 Task: Check the average views per listing of mountain view in the last 1 year.
Action: Mouse moved to (812, 178)
Screenshot: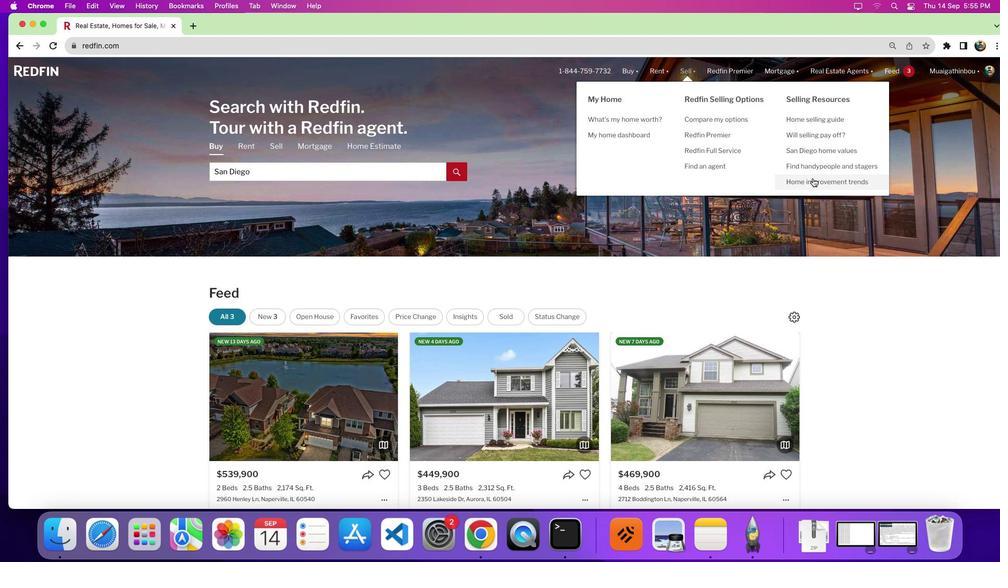 
Action: Mouse pressed left at (812, 178)
Screenshot: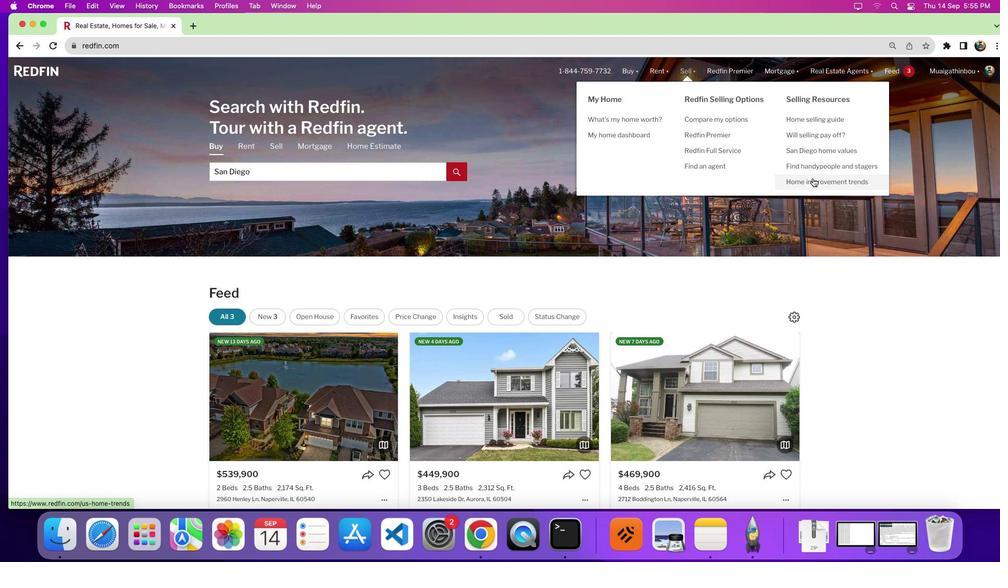 
Action: Mouse moved to (613, 266)
Screenshot: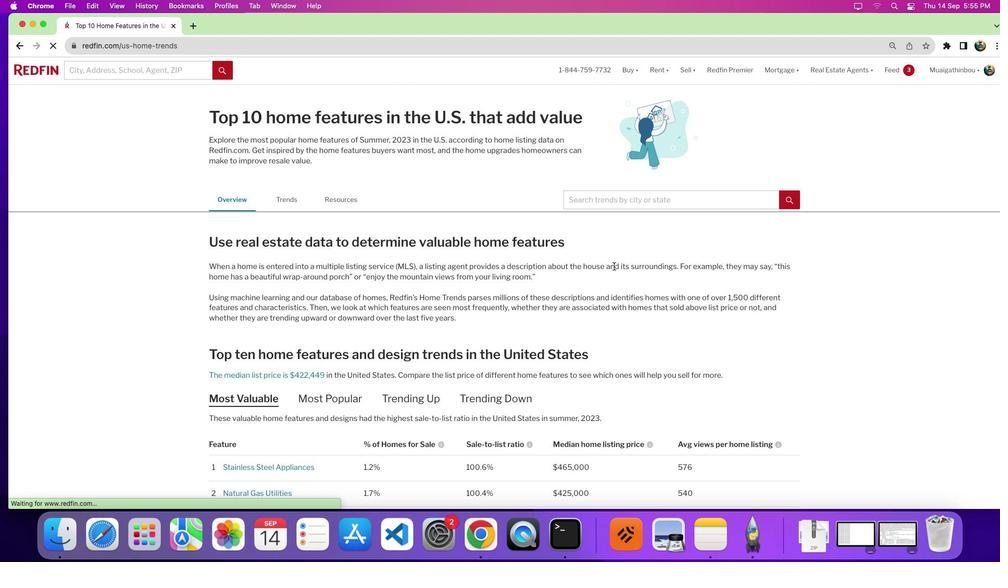 
Action: Mouse scrolled (613, 266) with delta (0, 0)
Screenshot: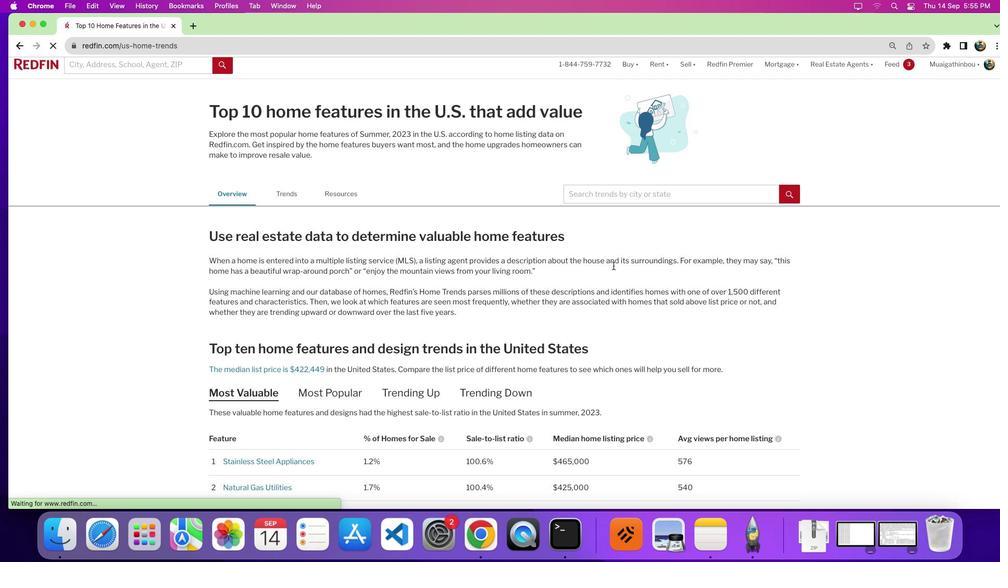
Action: Mouse scrolled (613, 266) with delta (0, 0)
Screenshot: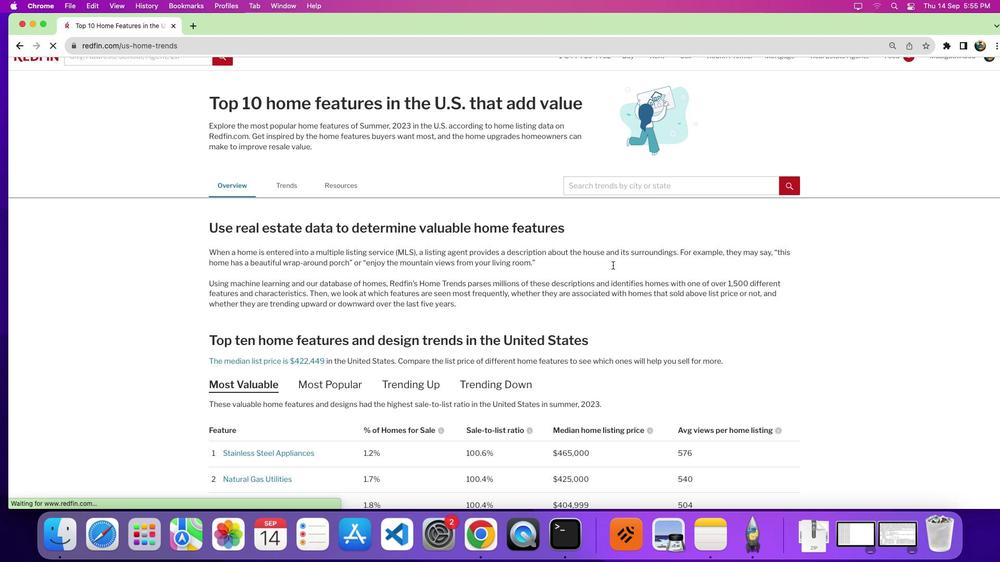 
Action: Mouse moved to (613, 266)
Screenshot: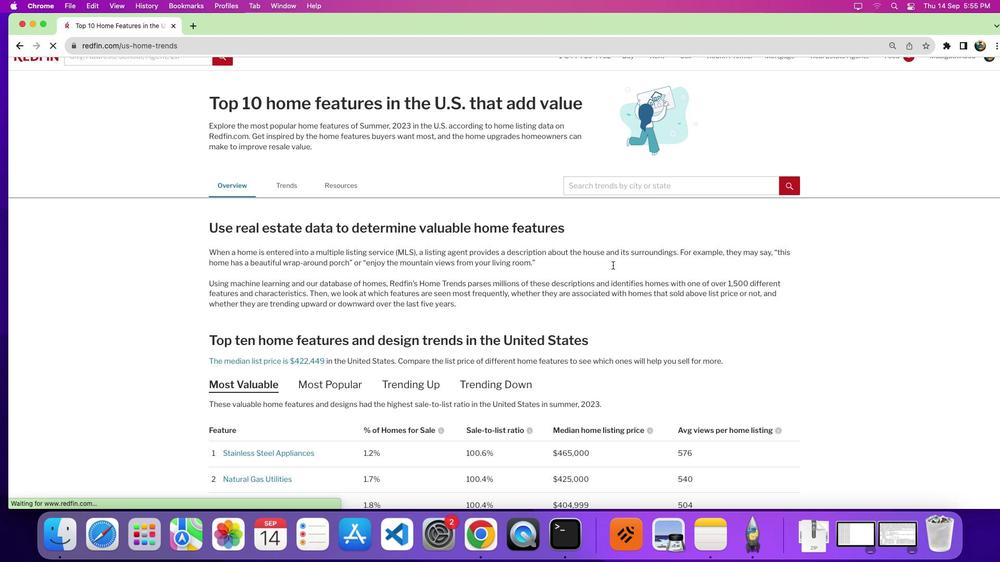 
Action: Mouse scrolled (613, 266) with delta (0, -3)
Screenshot: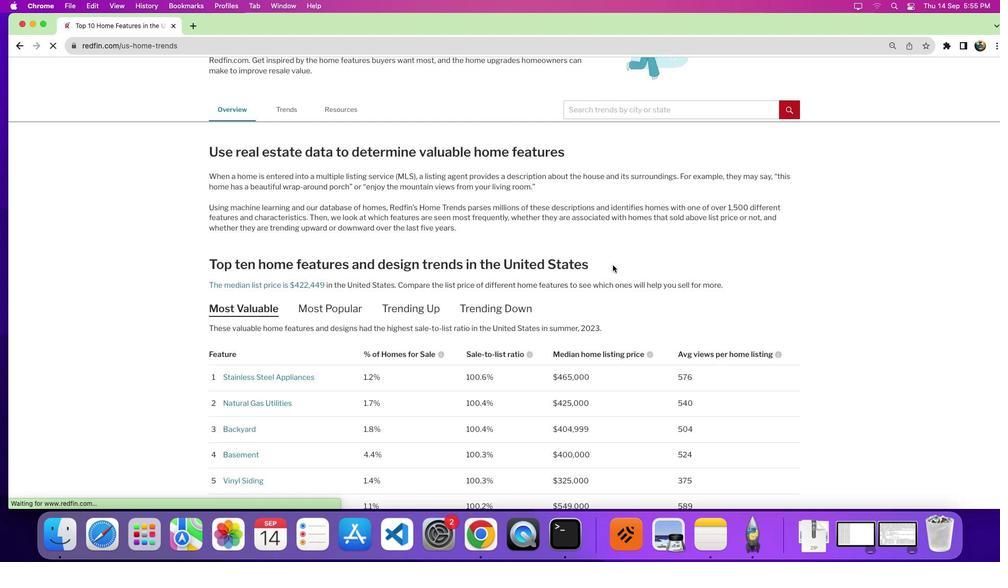 
Action: Mouse moved to (613, 265)
Screenshot: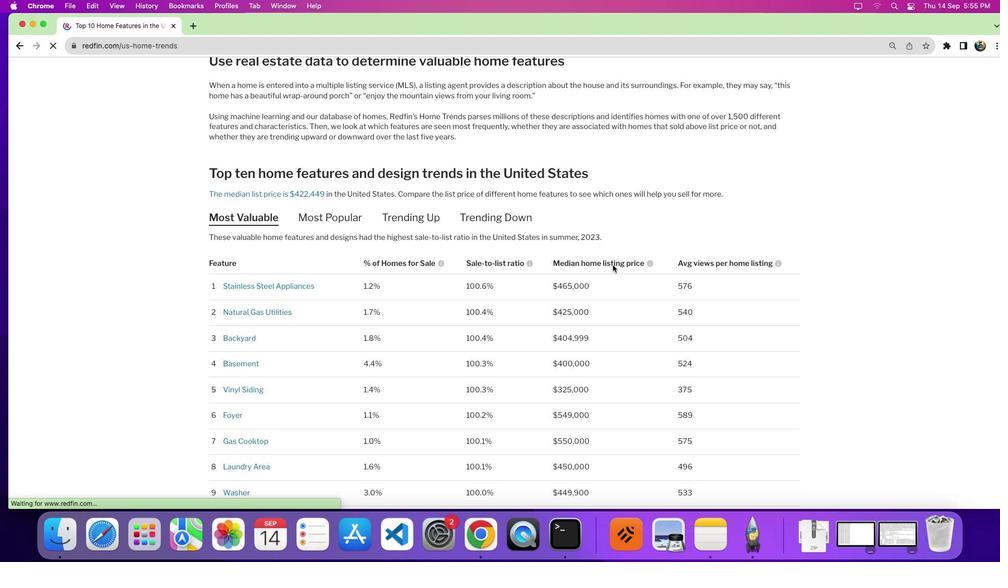 
Action: Mouse scrolled (613, 265) with delta (0, 0)
Screenshot: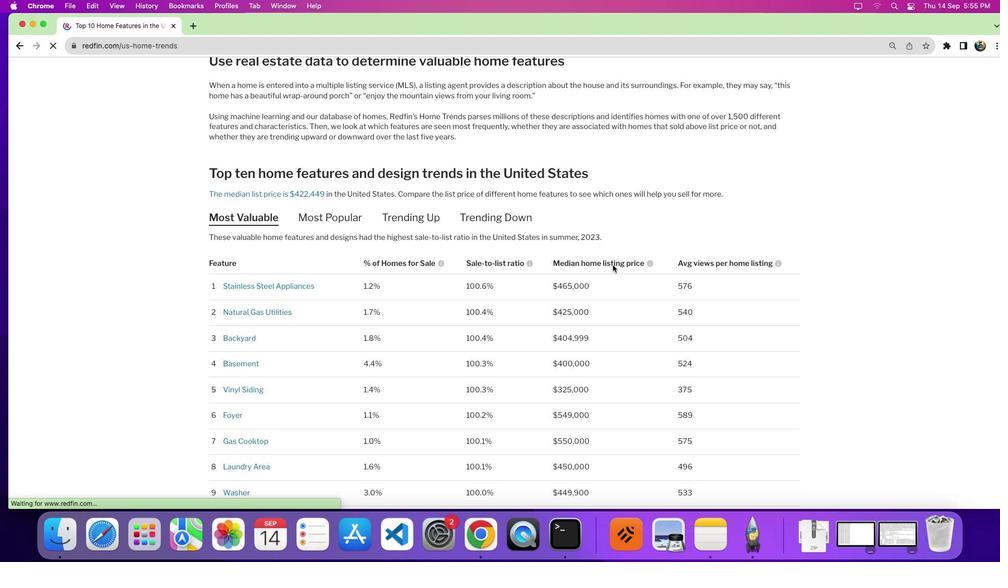 
Action: Mouse scrolled (613, 265) with delta (0, 0)
Screenshot: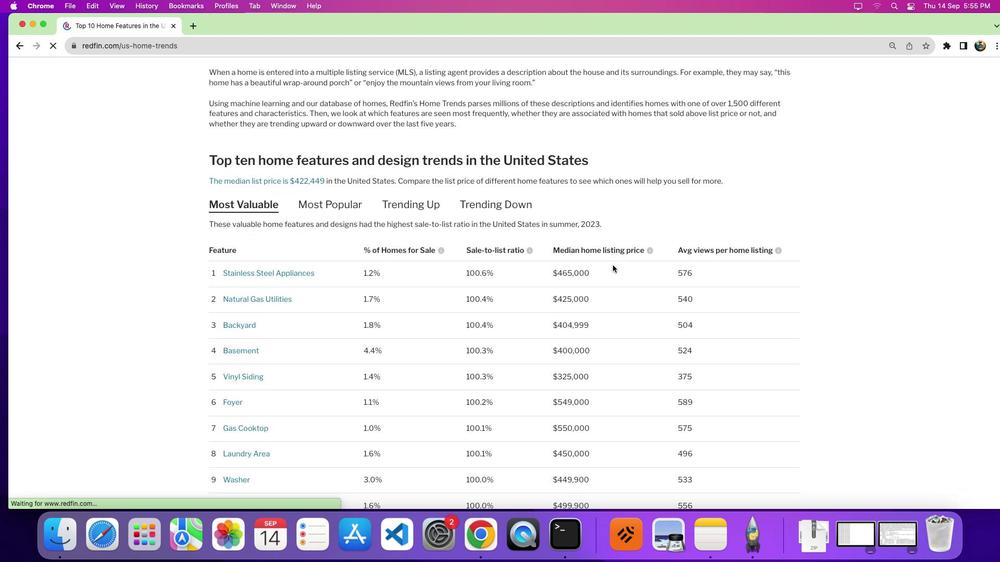 
Action: Mouse moved to (613, 265)
Screenshot: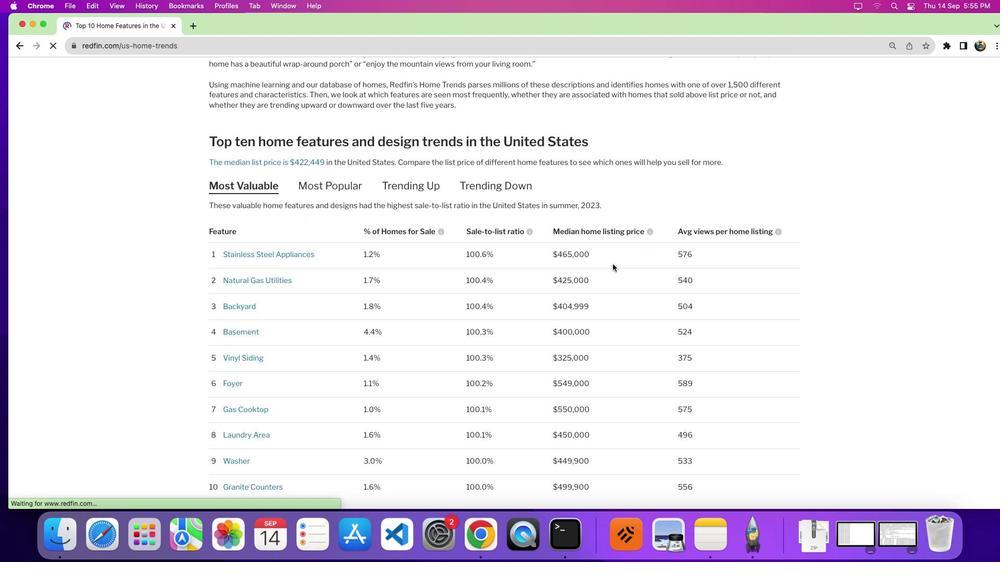 
Action: Mouse scrolled (613, 265) with delta (0, 0)
Screenshot: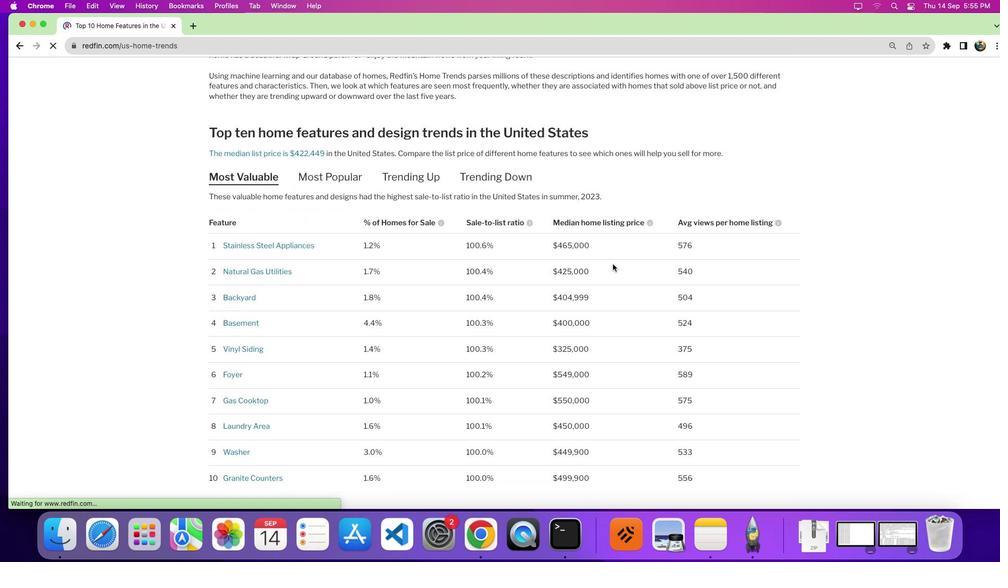 
Action: Mouse moved to (613, 264)
Screenshot: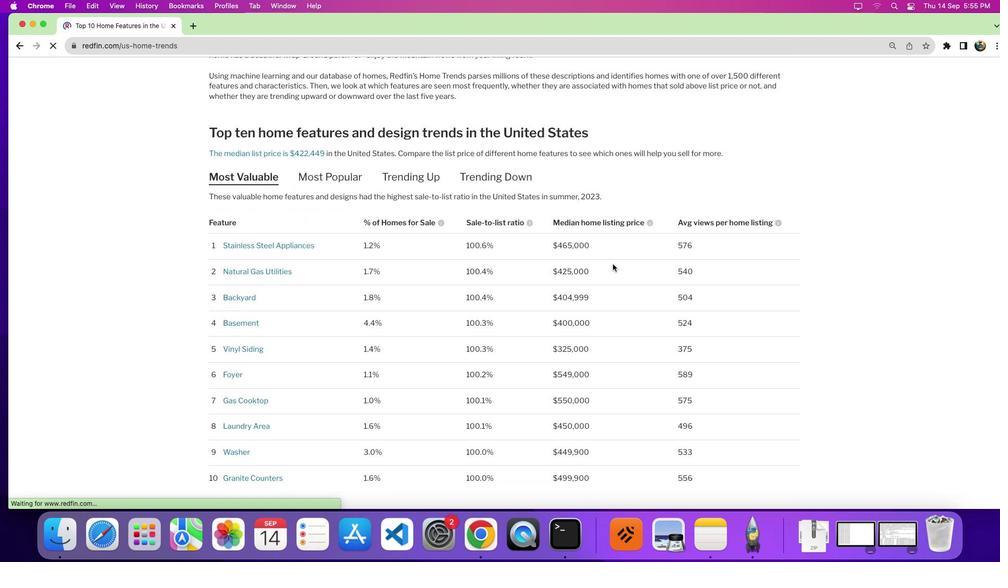 
Action: Mouse scrolled (613, 264) with delta (0, 0)
Screenshot: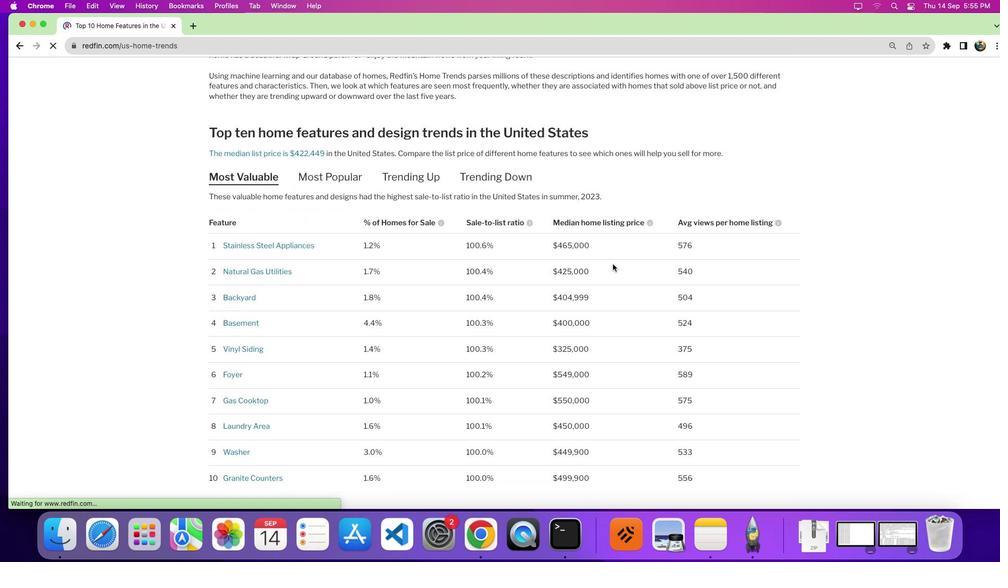 
Action: Mouse moved to (612, 264)
Screenshot: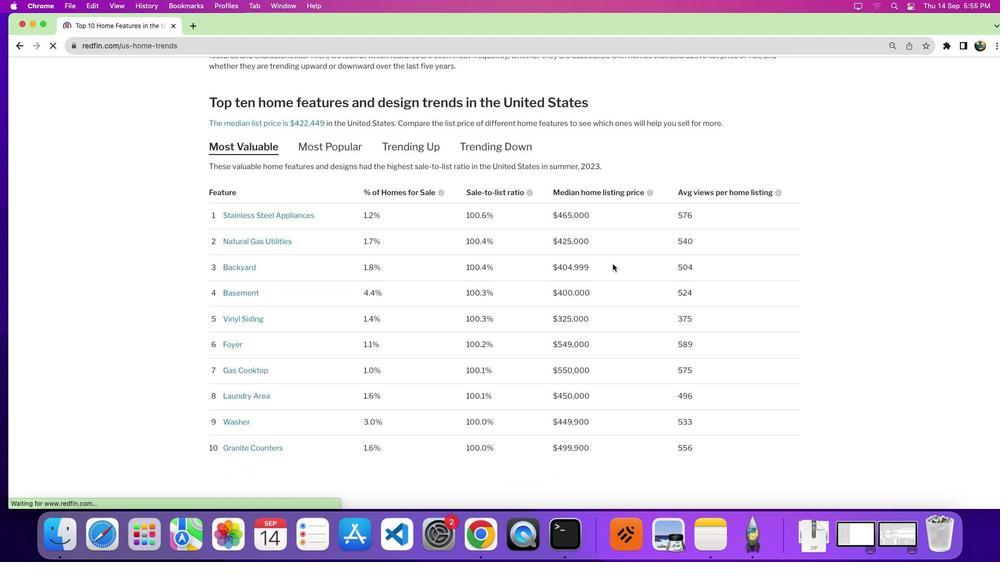 
Action: Mouse scrolled (612, 264) with delta (0, -3)
Screenshot: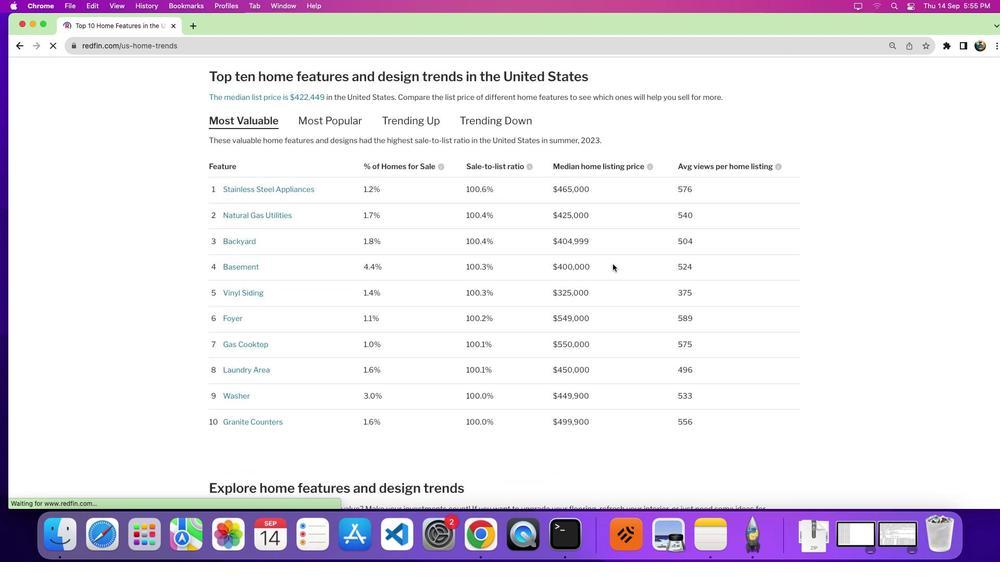 
Action: Mouse moved to (611, 265)
Screenshot: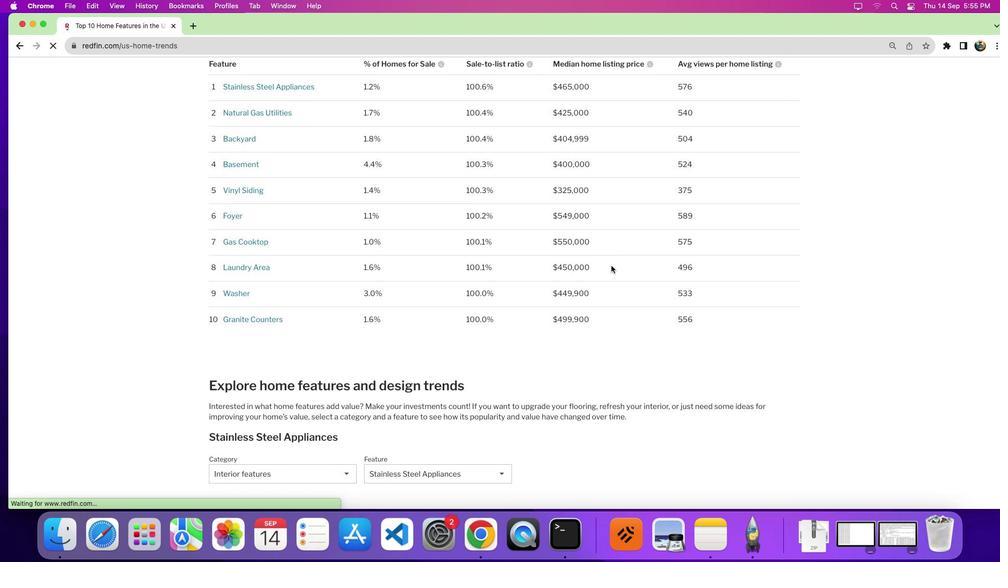 
Action: Mouse scrolled (611, 265) with delta (0, 0)
Screenshot: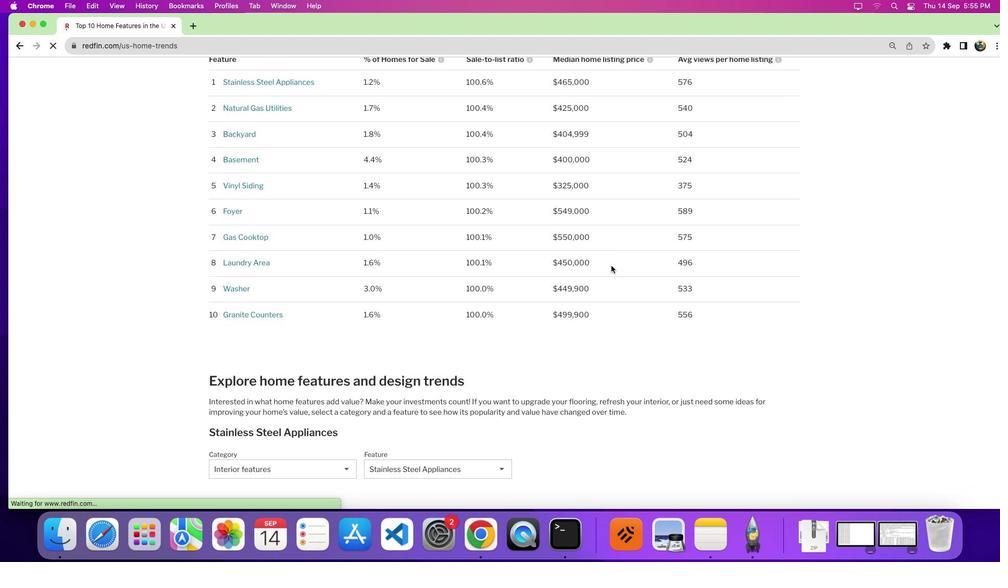 
Action: Mouse scrolled (611, 265) with delta (0, 0)
Screenshot: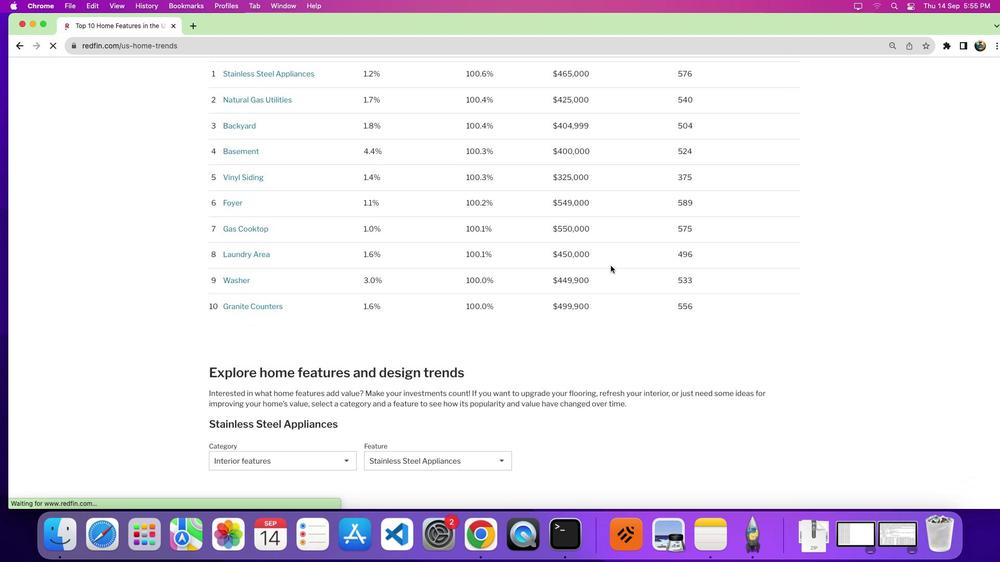 
Action: Mouse moved to (499, 335)
Screenshot: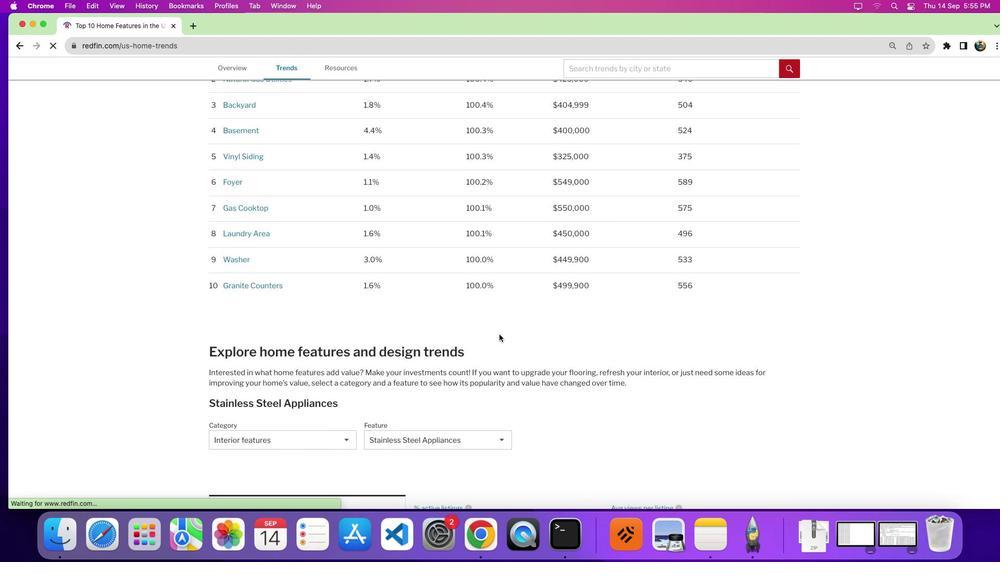 
Action: Mouse scrolled (499, 335) with delta (0, 0)
Screenshot: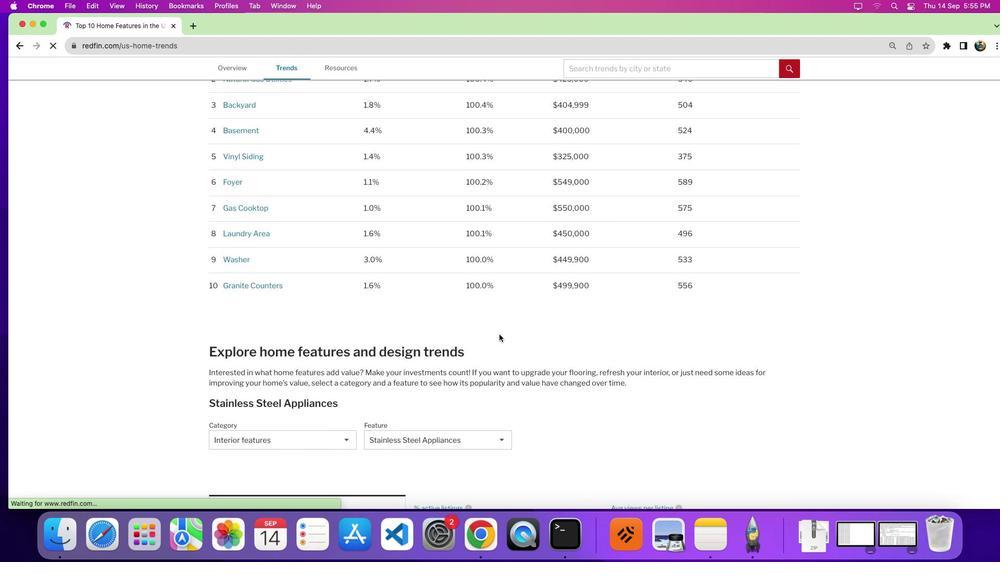 
Action: Mouse scrolled (499, 335) with delta (0, 0)
Screenshot: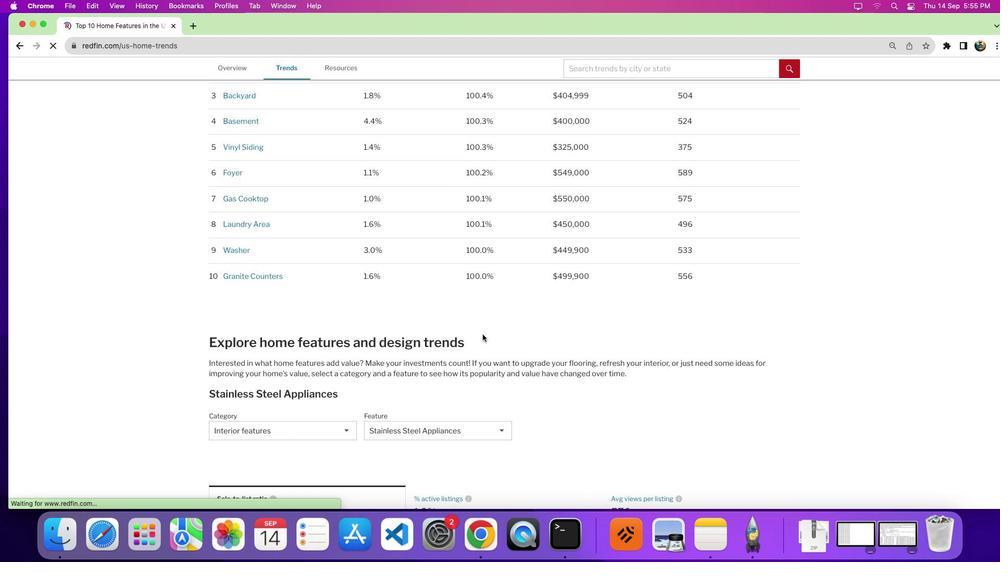 
Action: Mouse moved to (309, 404)
Screenshot: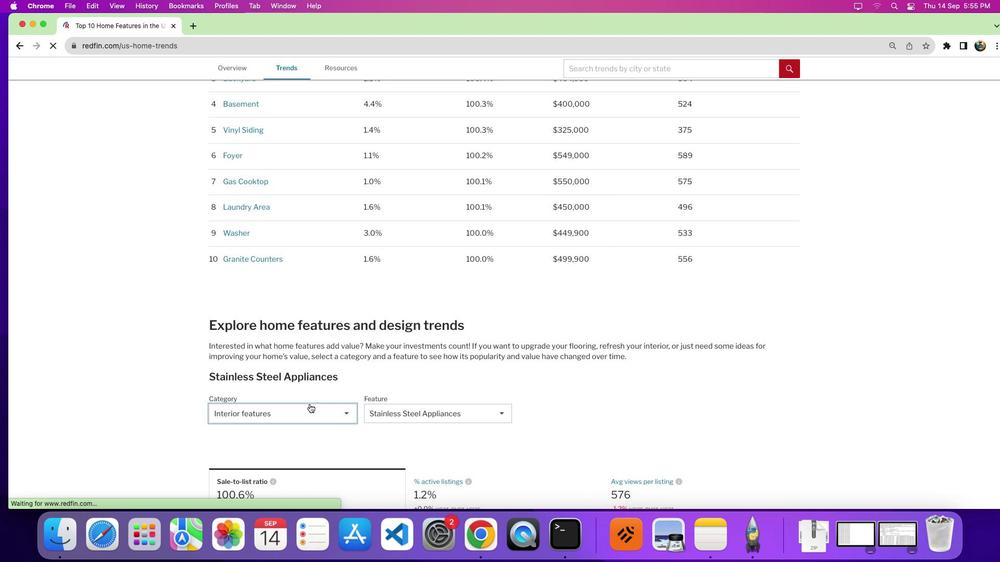 
Action: Mouse pressed left at (309, 404)
Screenshot: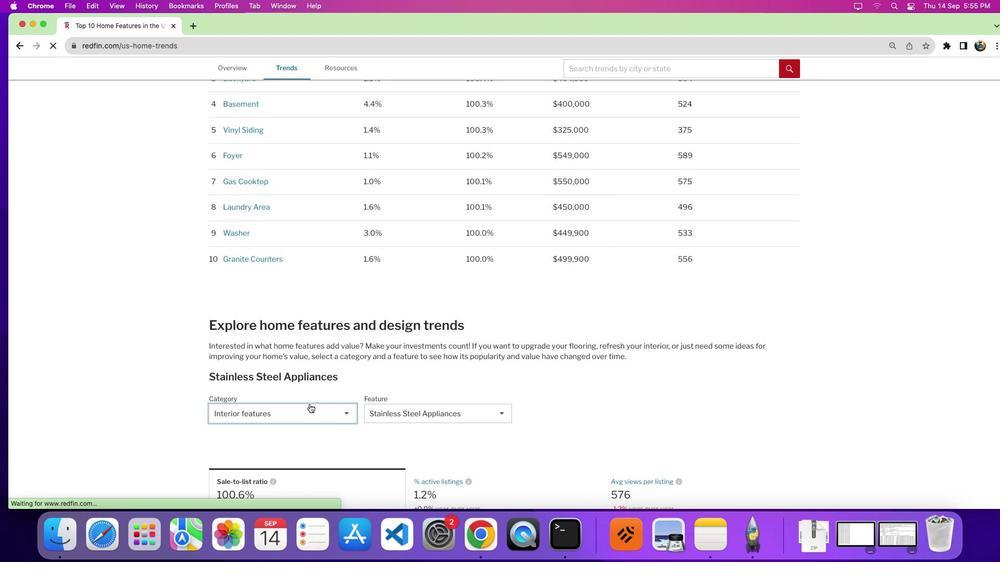 
Action: Mouse moved to (300, 431)
Screenshot: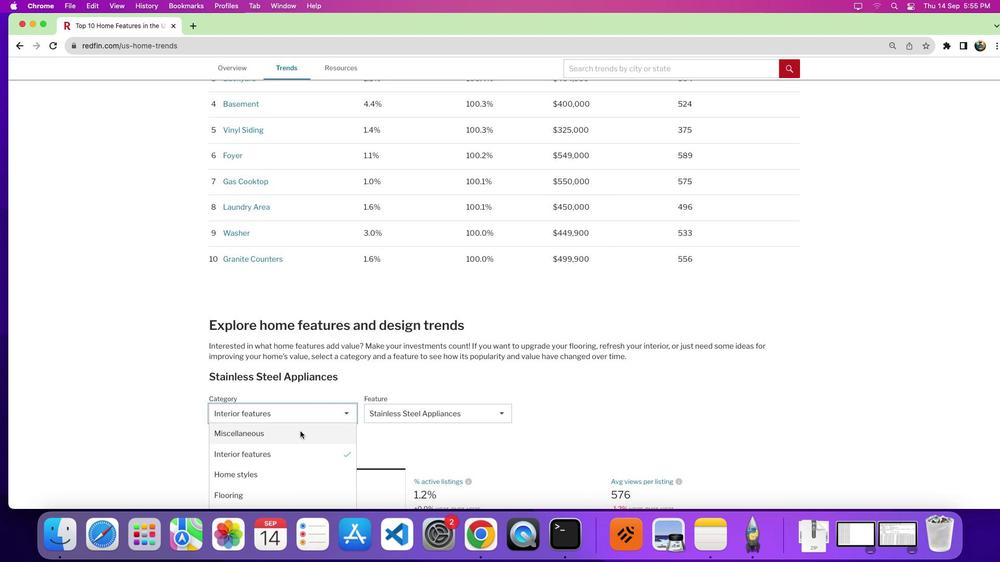 
Action: Mouse pressed left at (300, 431)
Screenshot: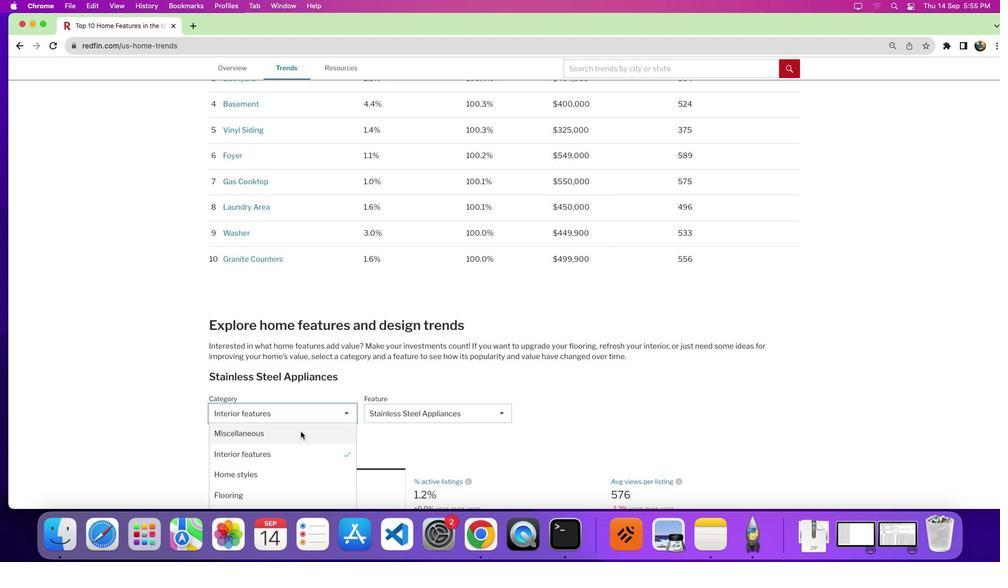 
Action: Mouse moved to (491, 301)
Screenshot: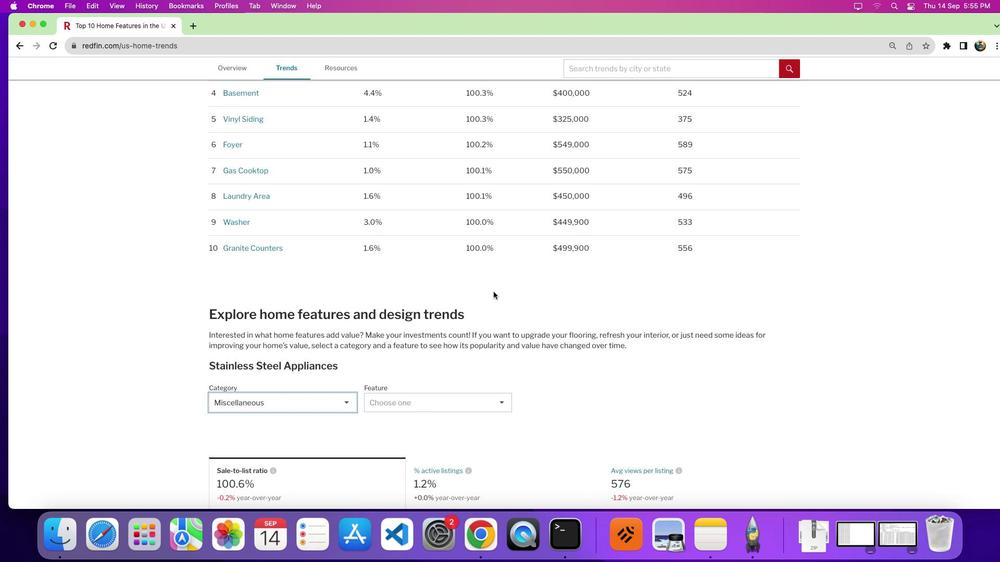 
Action: Mouse scrolled (491, 301) with delta (0, 0)
Screenshot: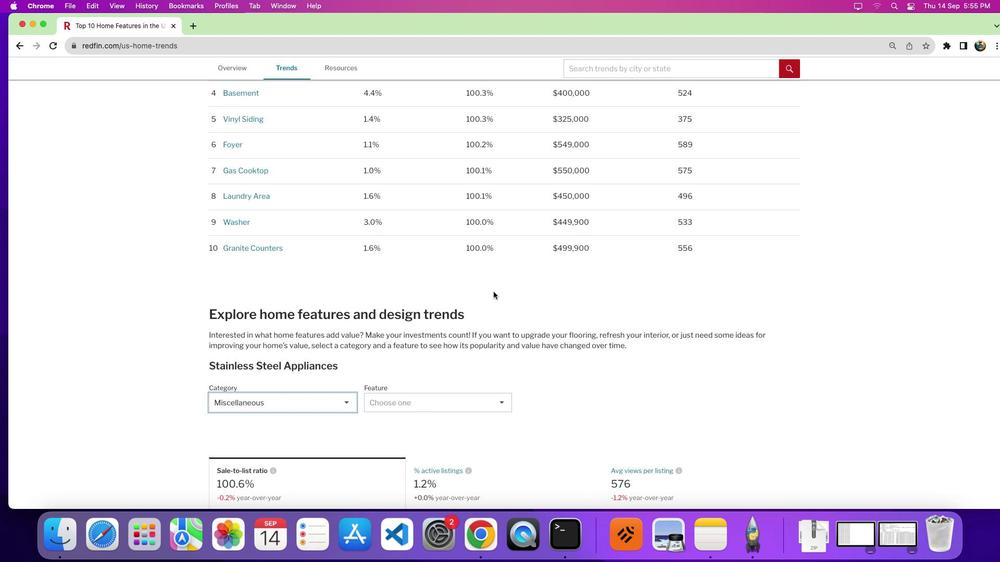 
Action: Mouse scrolled (491, 301) with delta (0, 0)
Screenshot: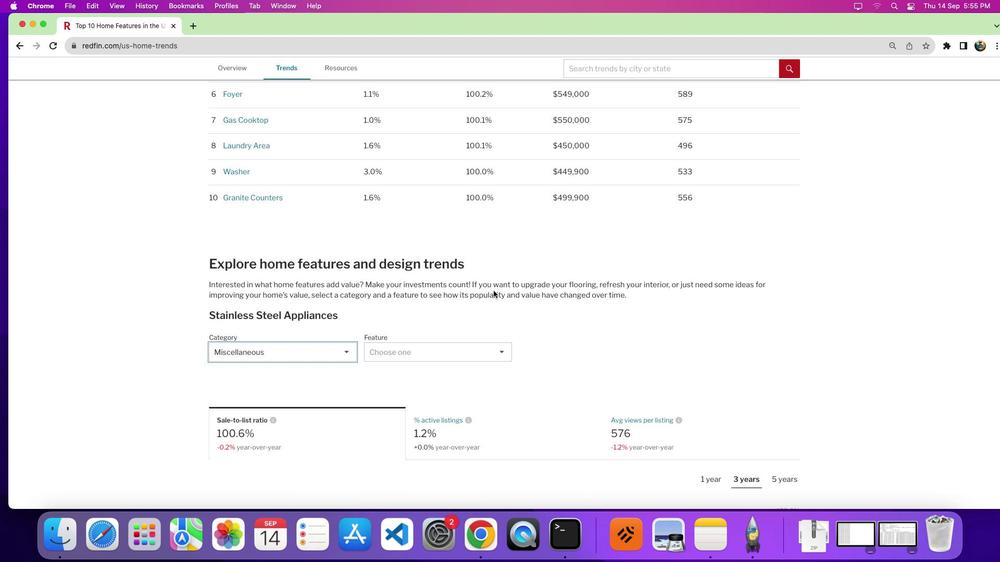 
Action: Mouse moved to (493, 293)
Screenshot: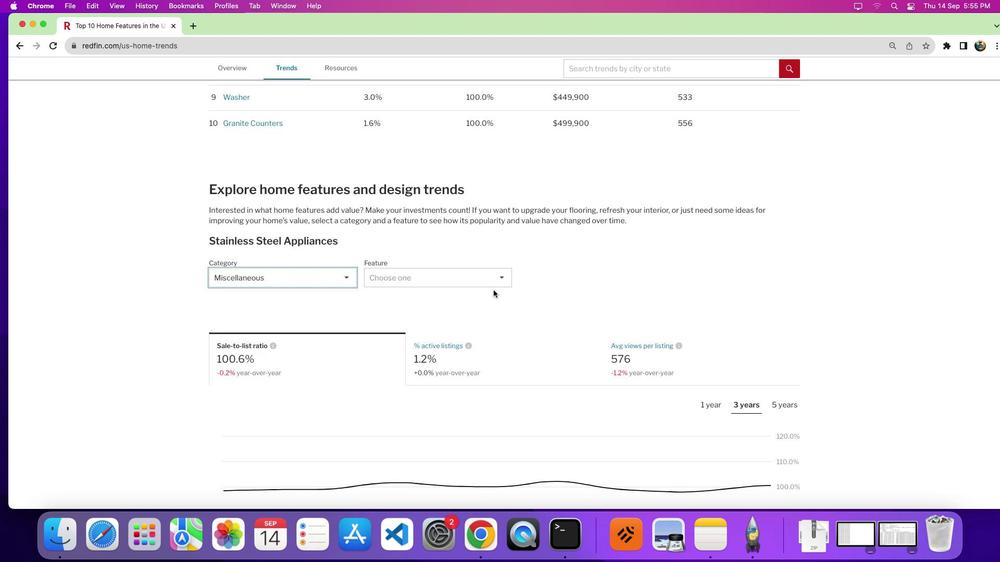 
Action: Mouse scrolled (493, 293) with delta (0, -3)
Screenshot: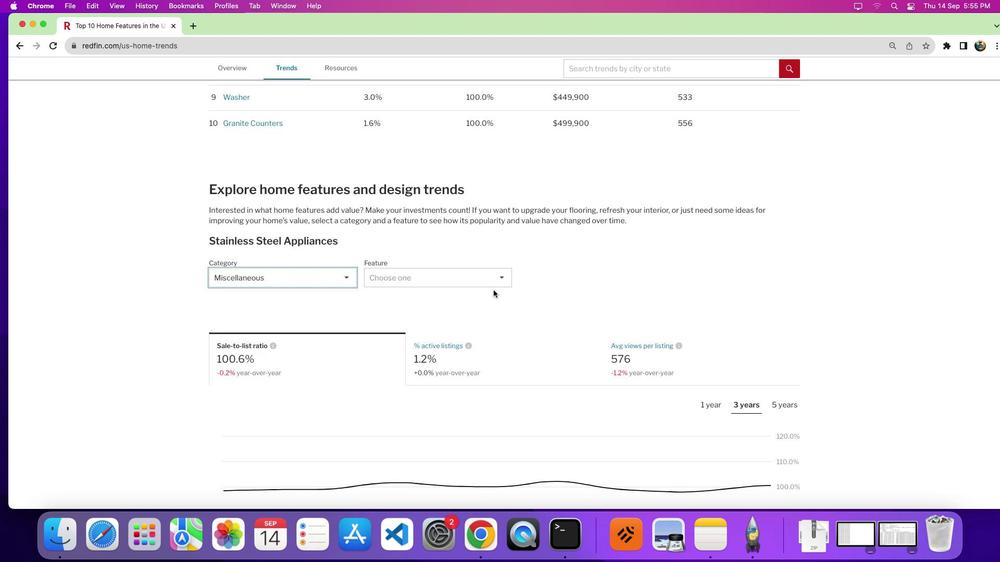 
Action: Mouse moved to (451, 213)
Screenshot: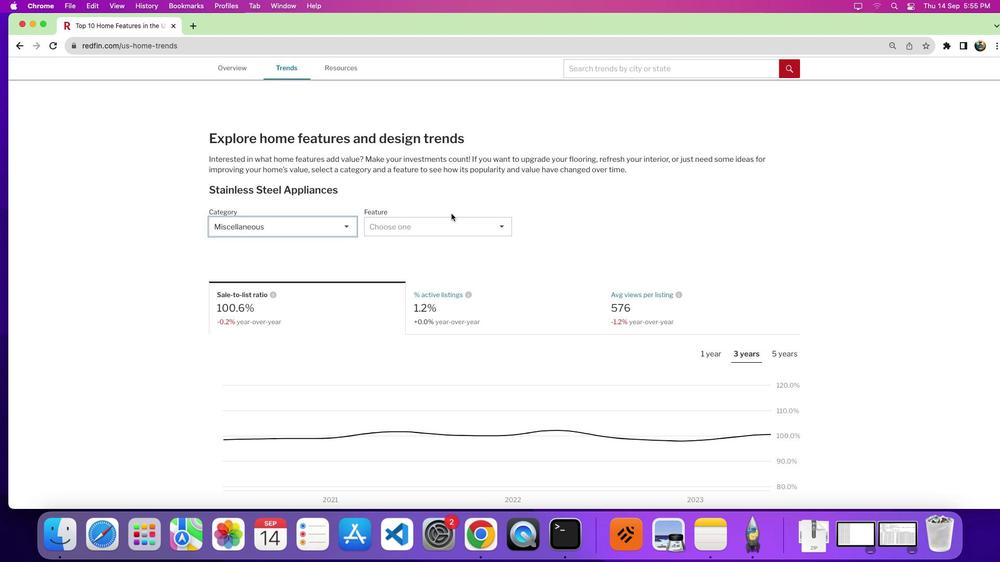 
Action: Mouse pressed left at (451, 213)
Screenshot: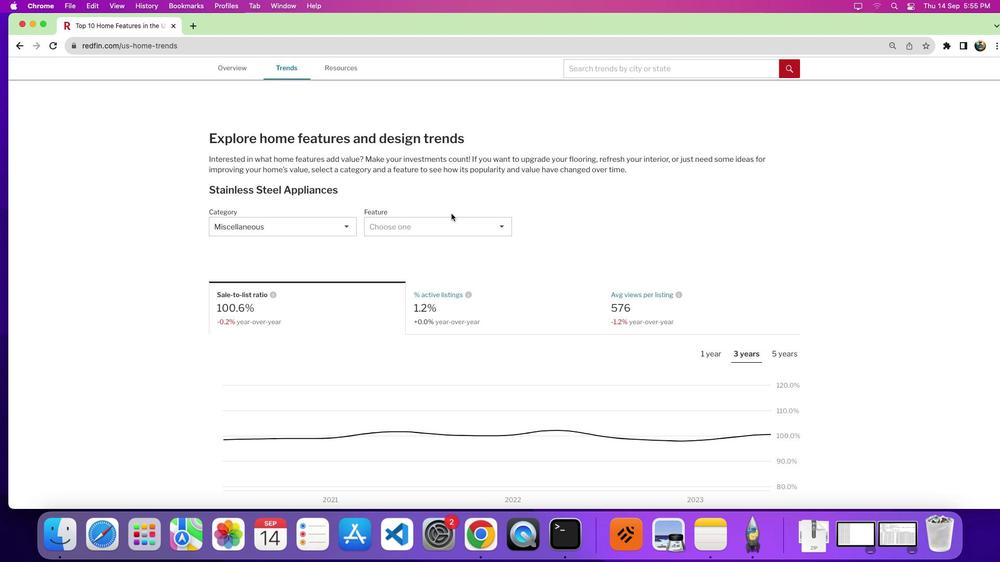 
Action: Mouse moved to (453, 222)
Screenshot: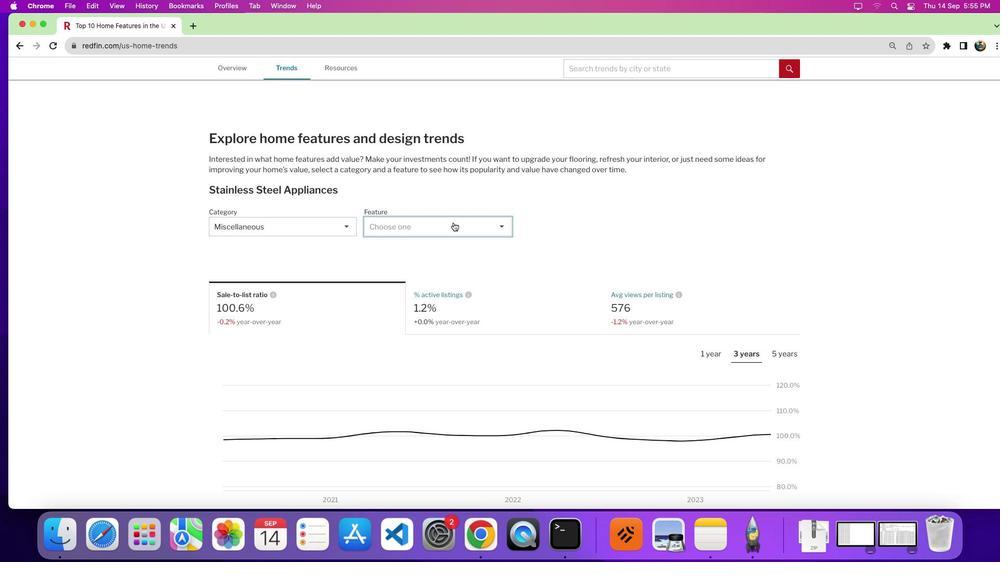 
Action: Mouse pressed left at (453, 222)
Screenshot: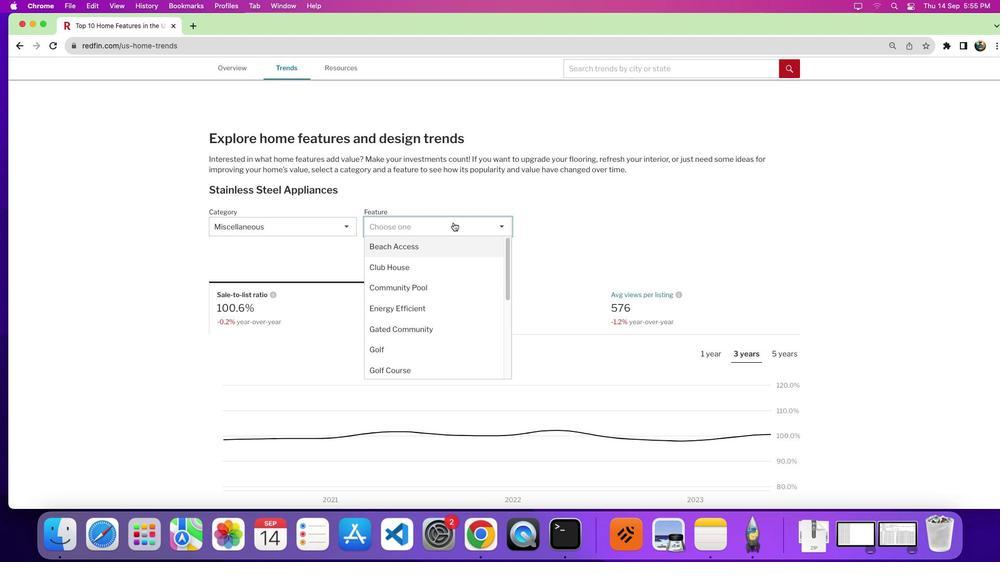 
Action: Mouse moved to (473, 315)
Screenshot: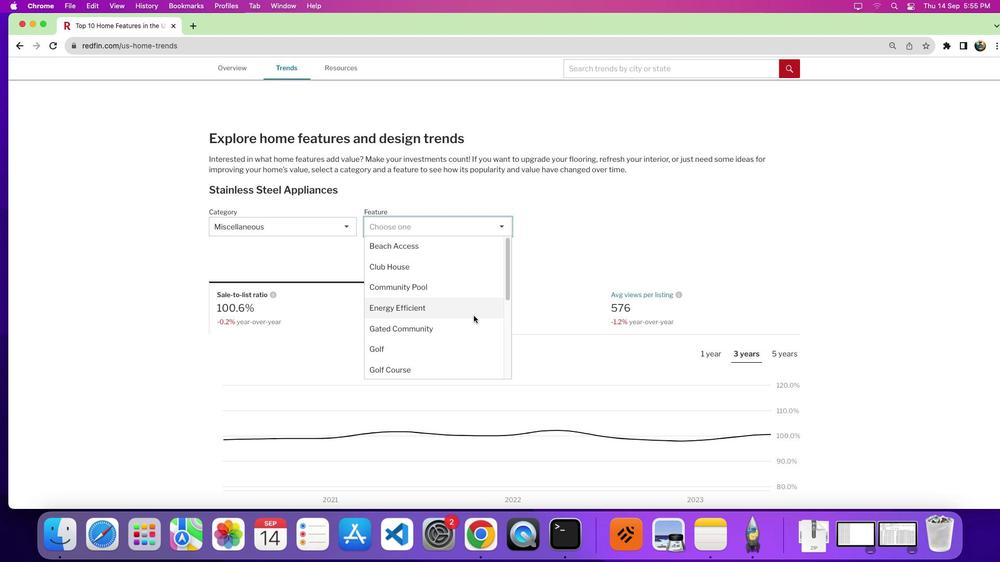 
Action: Mouse scrolled (473, 315) with delta (0, 0)
Screenshot: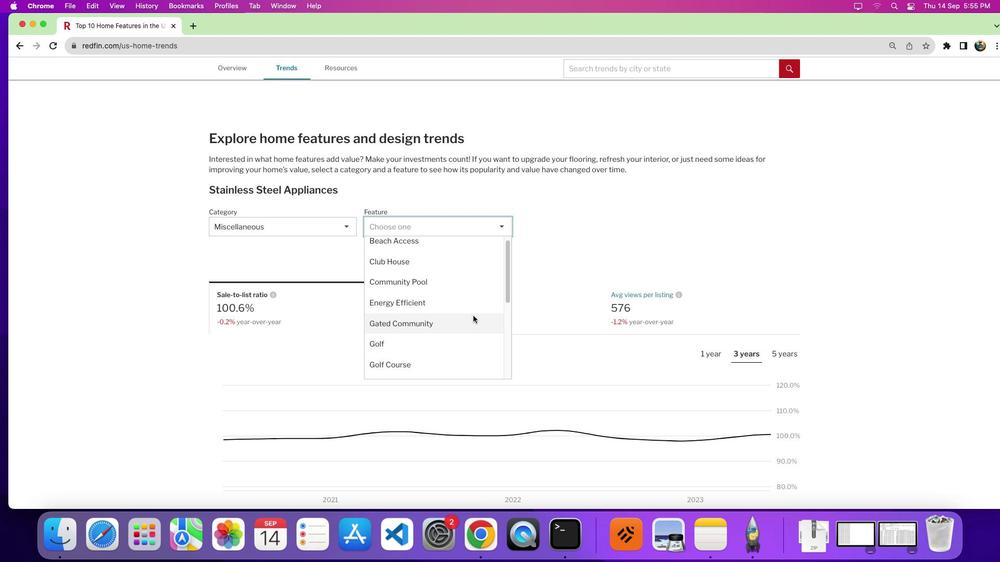 
Action: Mouse scrolled (473, 315) with delta (0, 0)
Screenshot: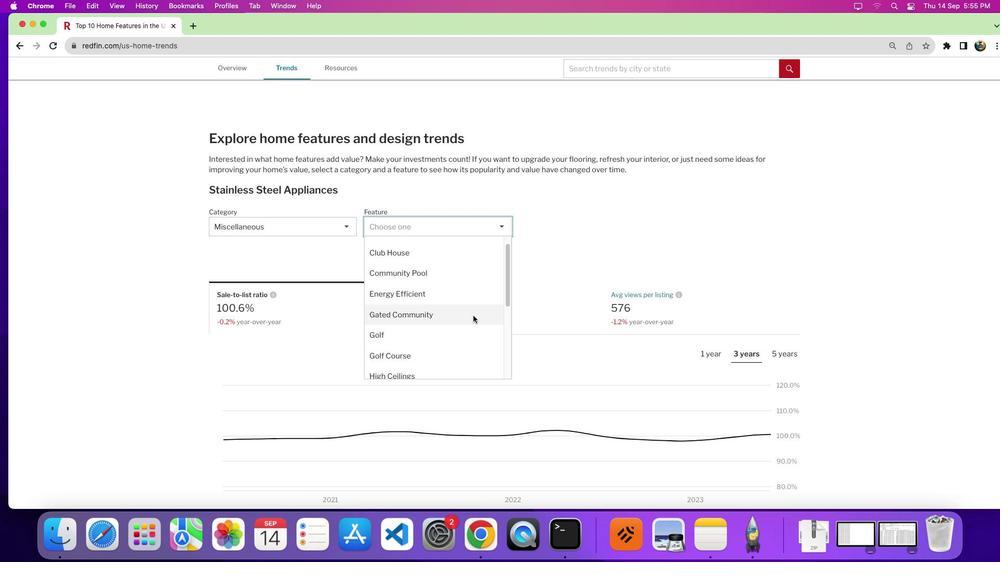 
Action: Mouse moved to (473, 316)
Screenshot: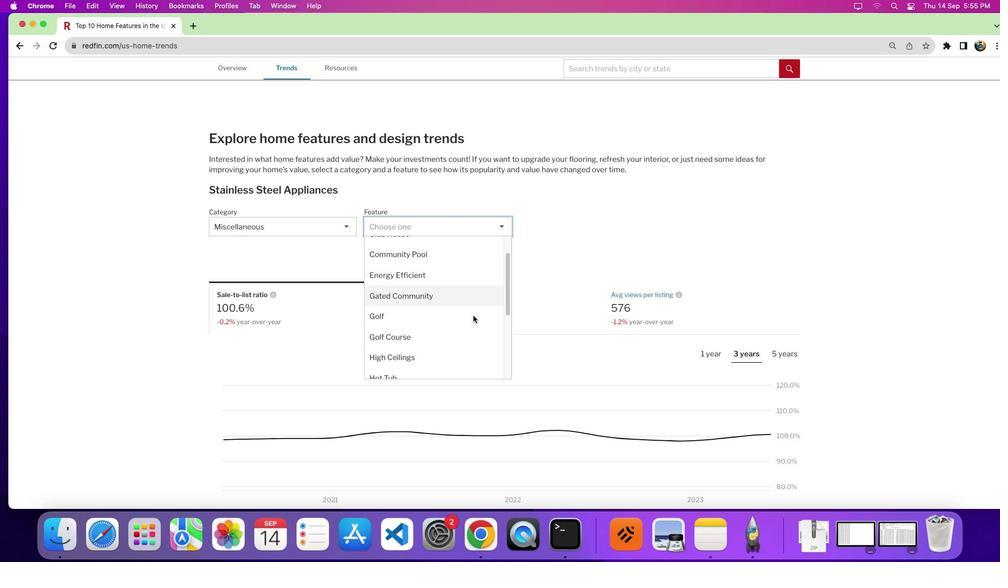 
Action: Mouse scrolled (473, 316) with delta (0, -1)
Screenshot: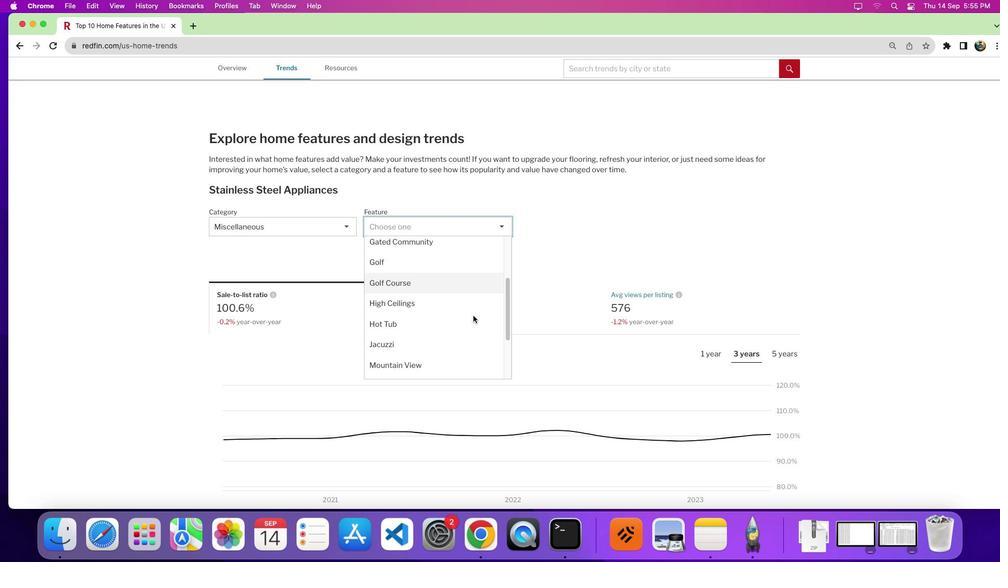 
Action: Mouse moved to (471, 313)
Screenshot: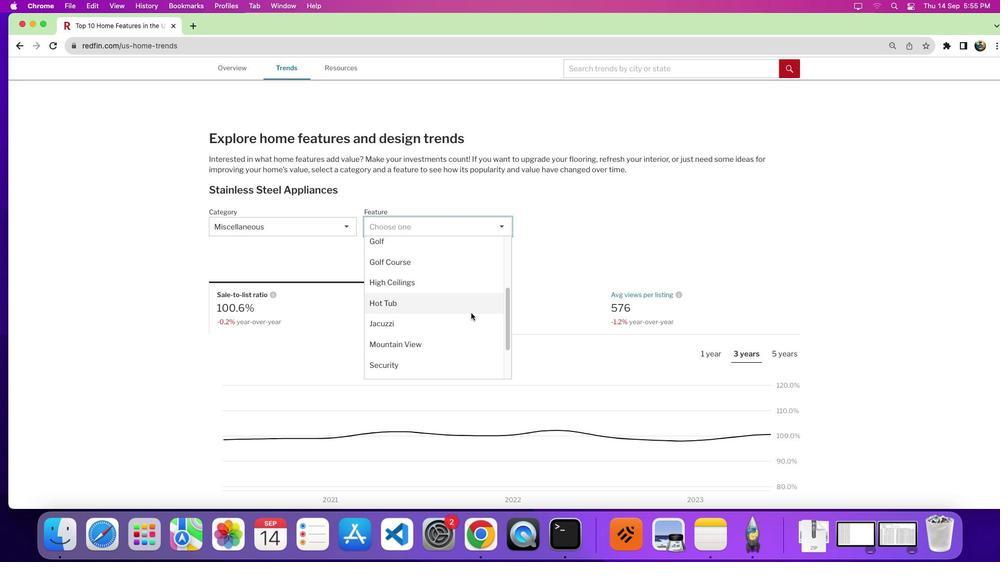 
Action: Mouse scrolled (471, 313) with delta (0, 0)
Screenshot: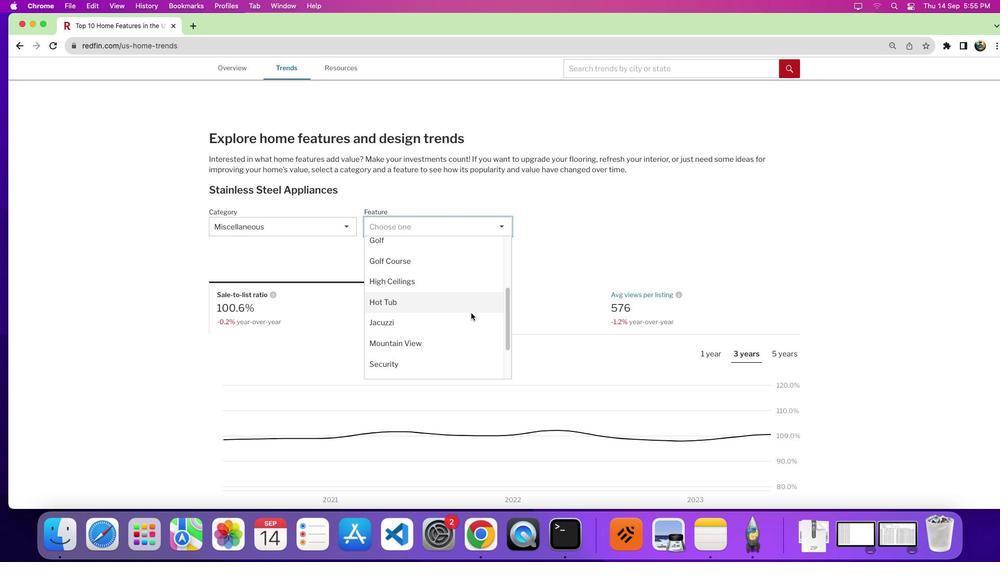 
Action: Mouse moved to (457, 342)
Screenshot: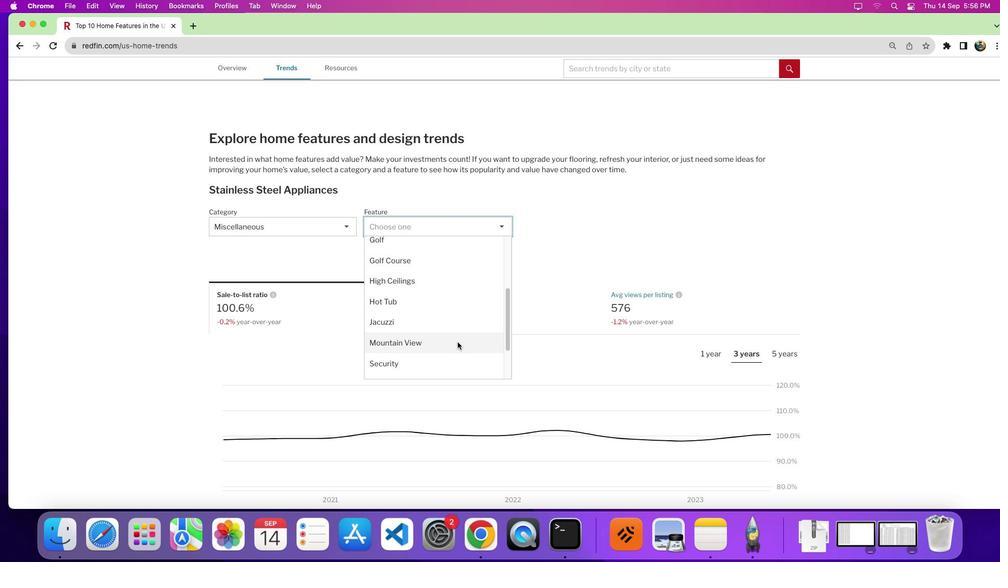 
Action: Mouse pressed left at (457, 342)
Screenshot: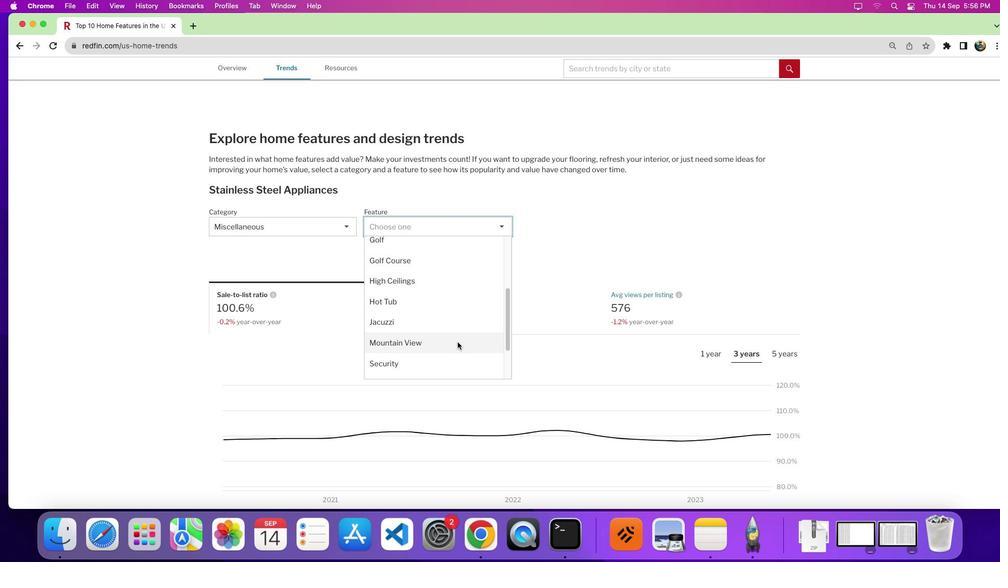 
Action: Mouse moved to (637, 299)
Screenshot: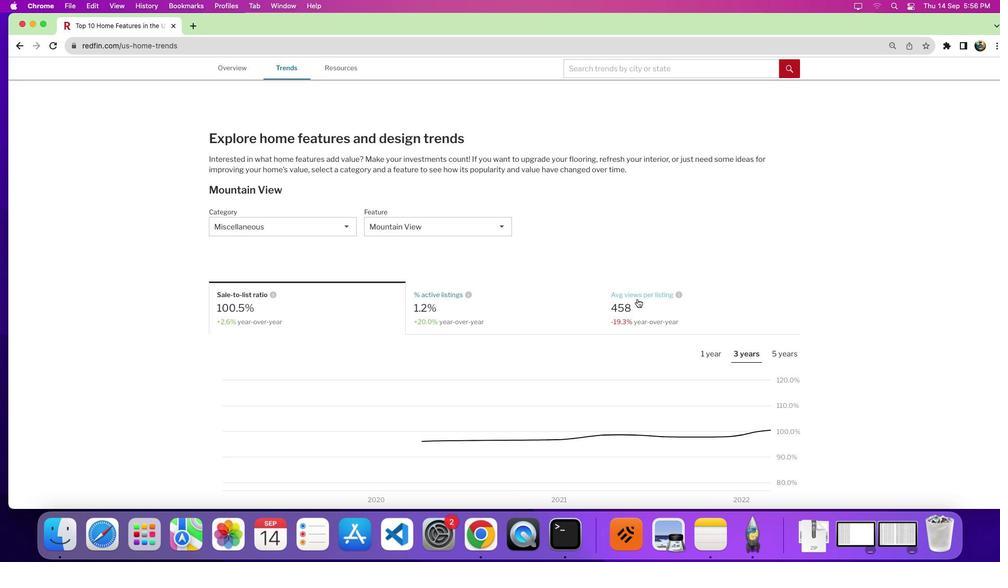 
Action: Mouse pressed left at (637, 299)
Screenshot: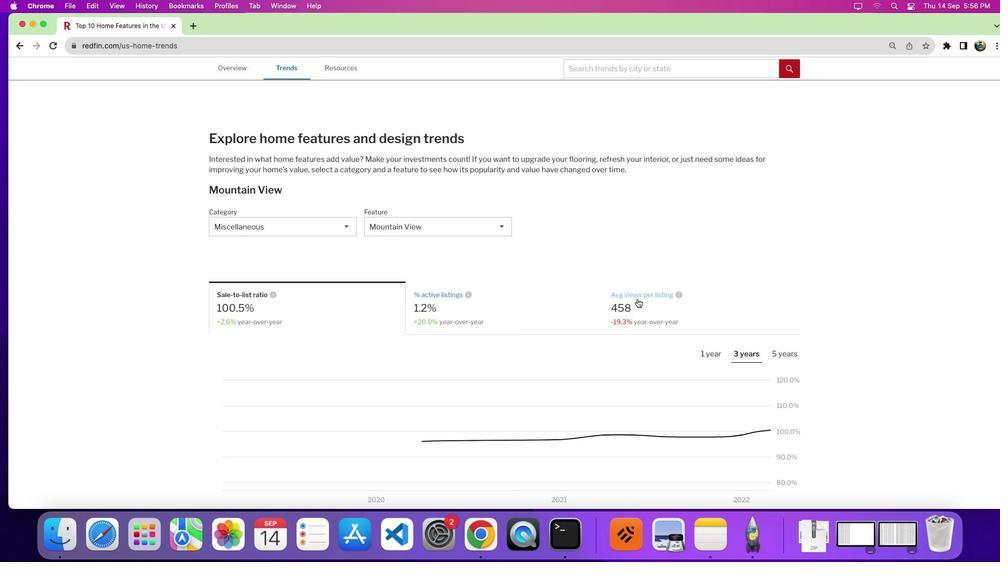 
Action: Mouse moved to (587, 280)
Screenshot: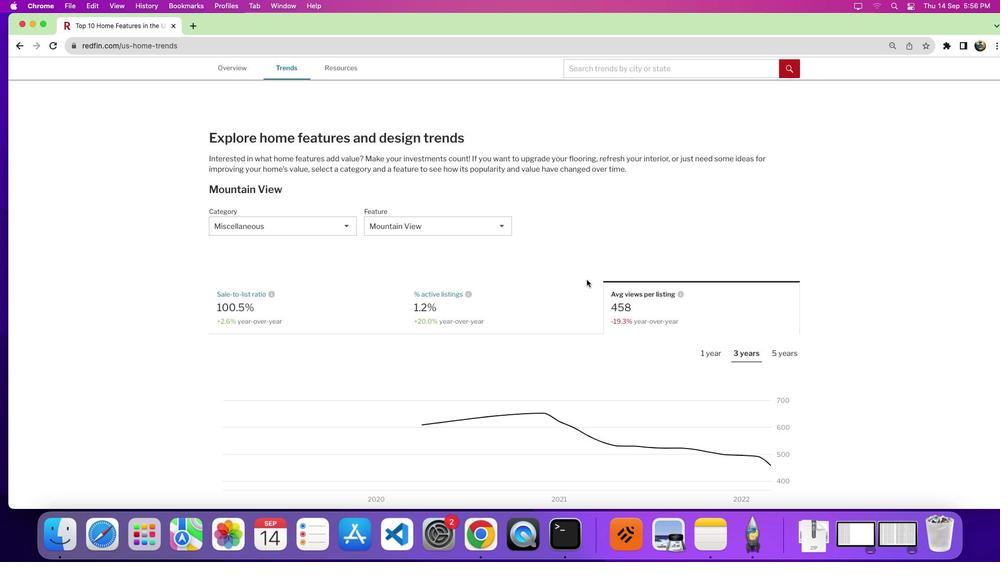 
Action: Mouse scrolled (587, 280) with delta (0, 0)
Screenshot: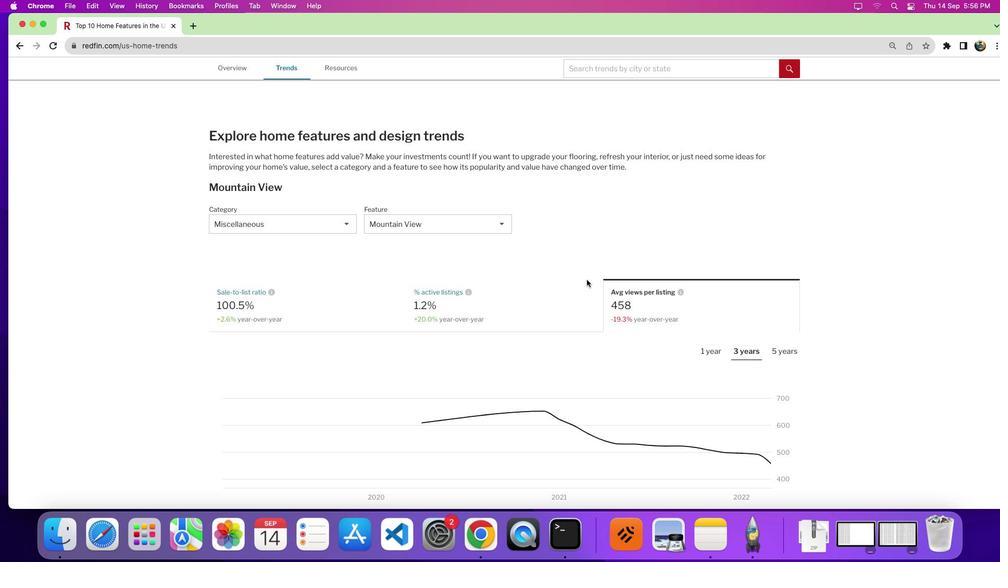
Action: Mouse scrolled (587, 280) with delta (0, 0)
Screenshot: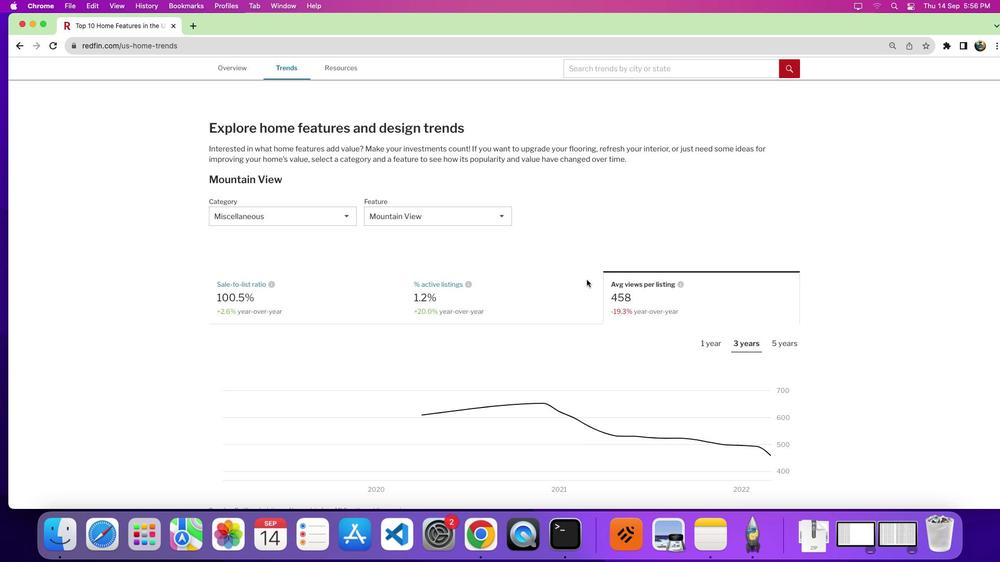 
Action: Mouse moved to (654, 290)
Screenshot: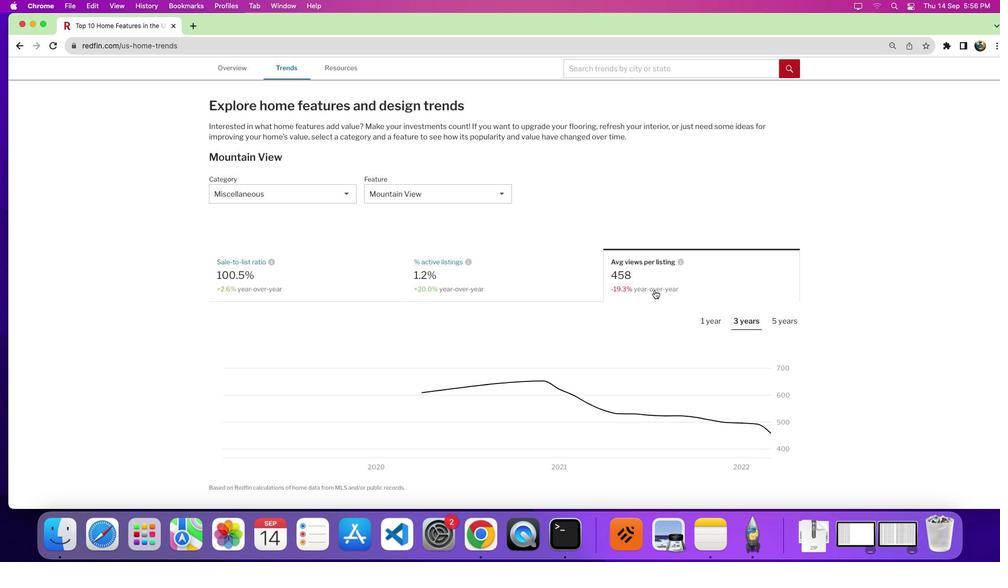 
Action: Mouse scrolled (654, 290) with delta (0, 0)
Screenshot: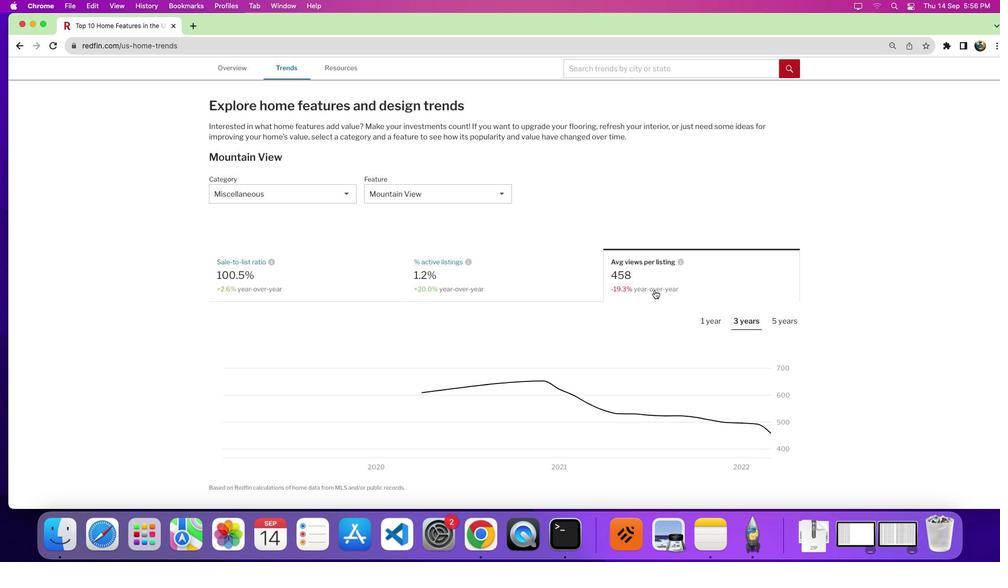 
Action: Mouse scrolled (654, 290) with delta (0, 0)
Screenshot: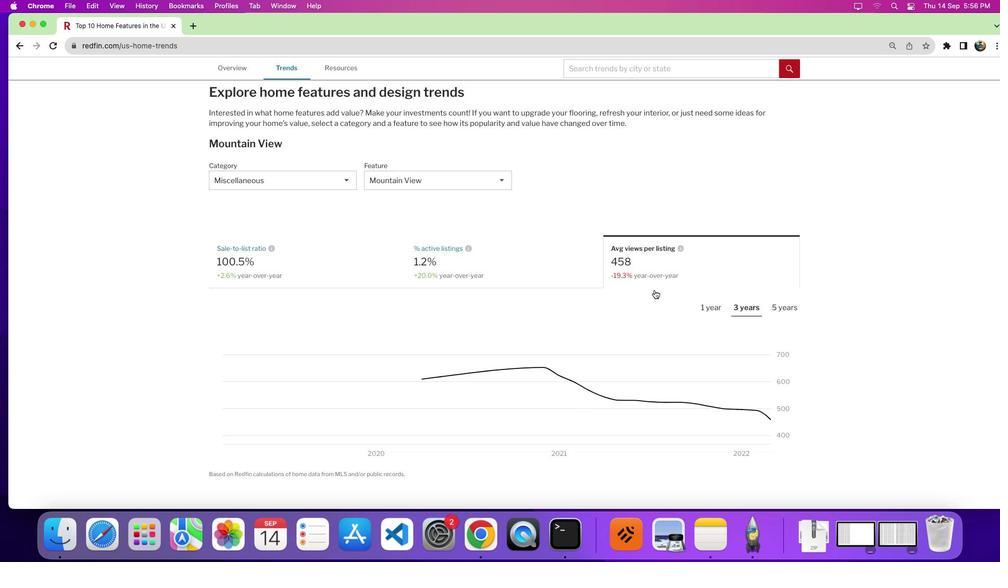 
Action: Mouse moved to (643, 287)
Screenshot: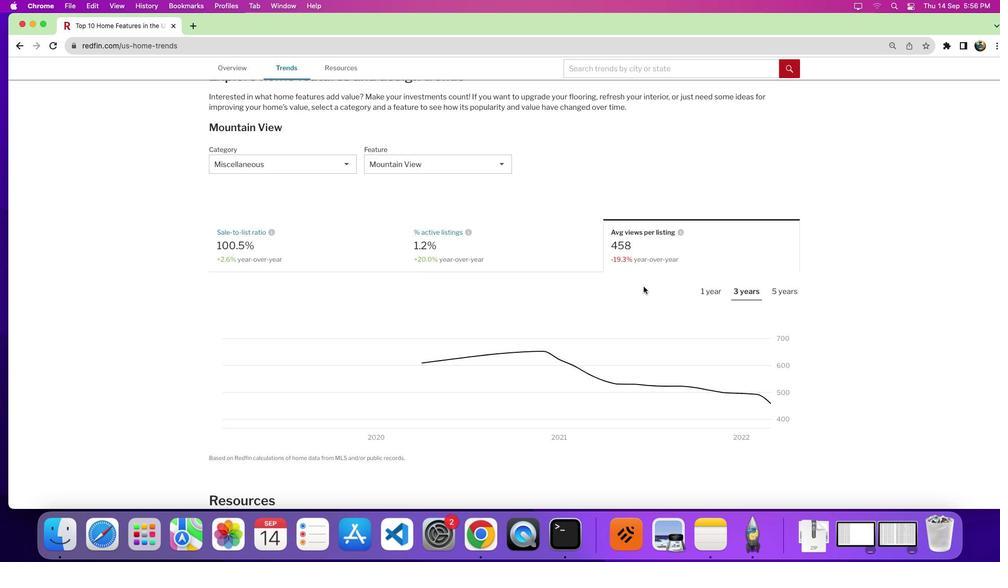 
Action: Mouse scrolled (643, 287) with delta (0, 0)
Screenshot: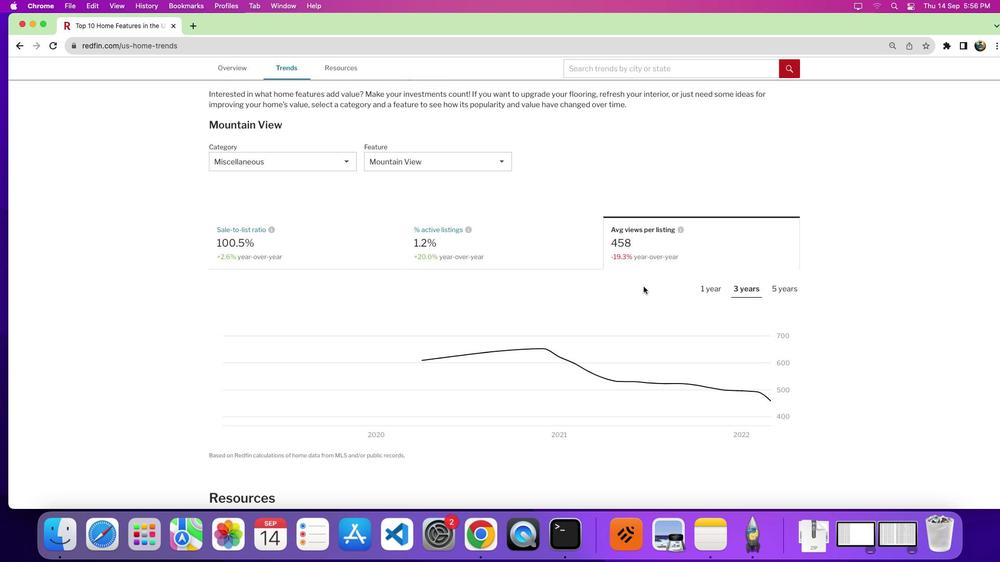 
Action: Mouse moved to (643, 287)
Screenshot: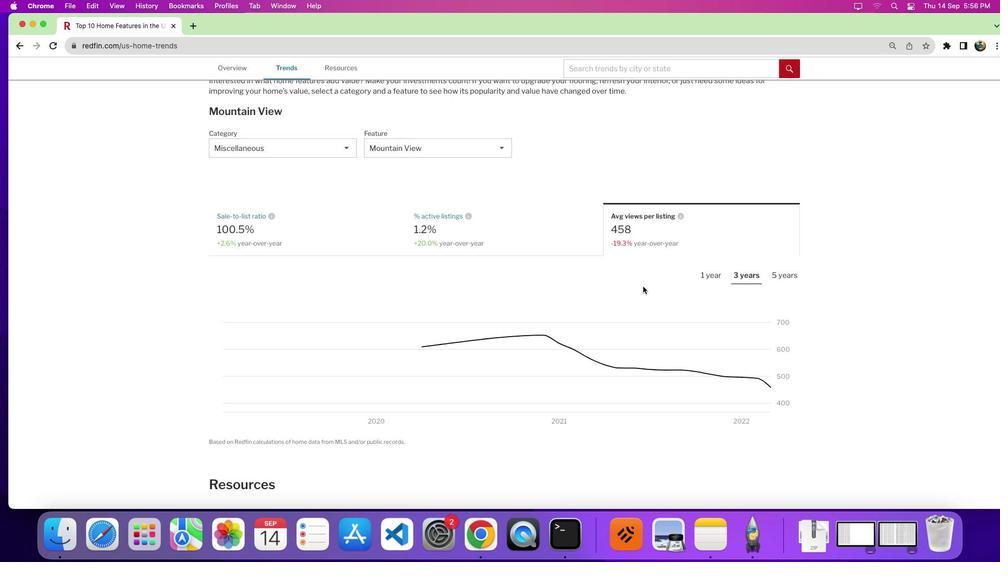 
Action: Mouse scrolled (643, 287) with delta (0, 0)
Screenshot: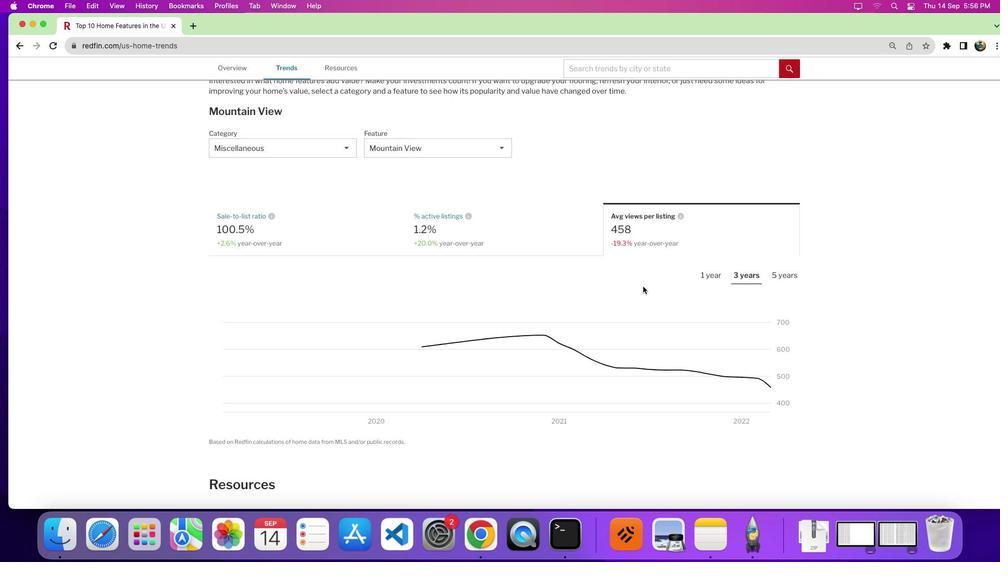 
Action: Mouse moved to (712, 262)
Screenshot: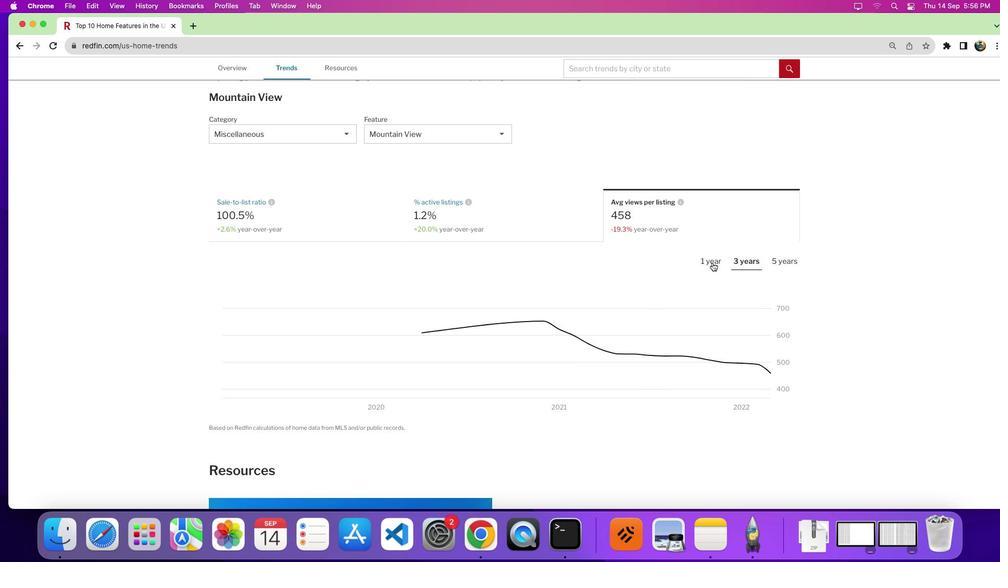 
Action: Mouse pressed left at (712, 262)
Screenshot: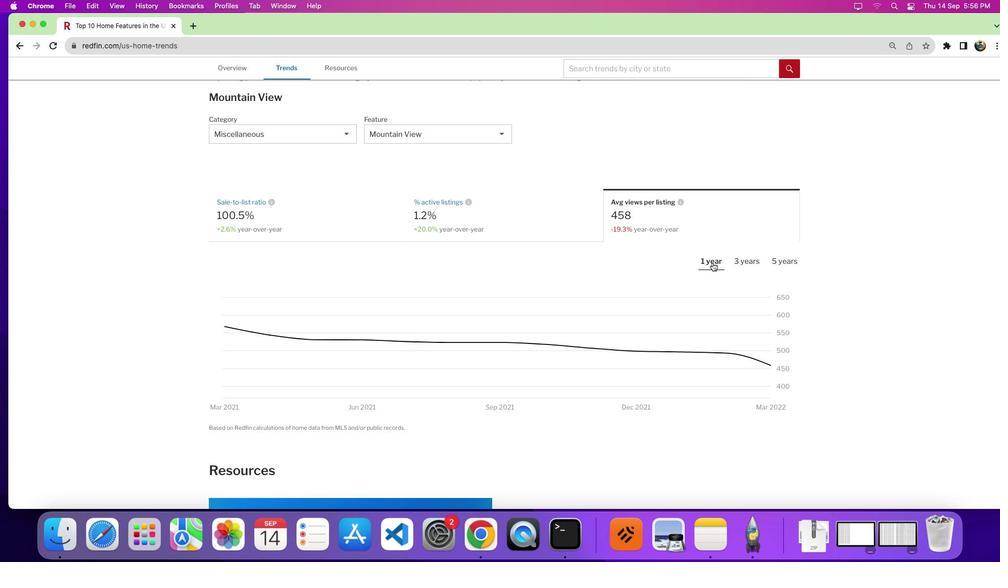 
Action: Mouse moved to (673, 289)
Screenshot: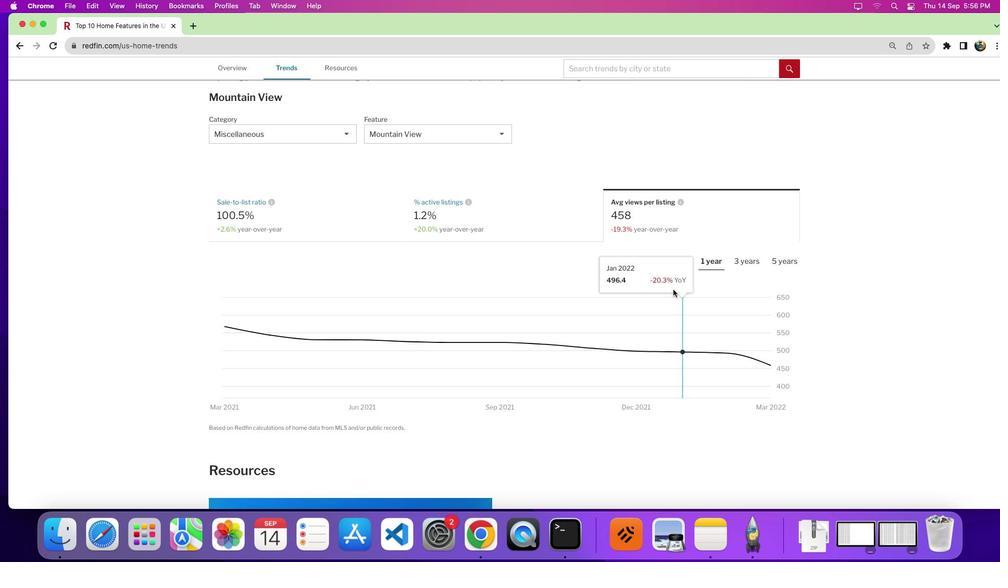 
Action: Mouse scrolled (673, 289) with delta (0, 0)
Screenshot: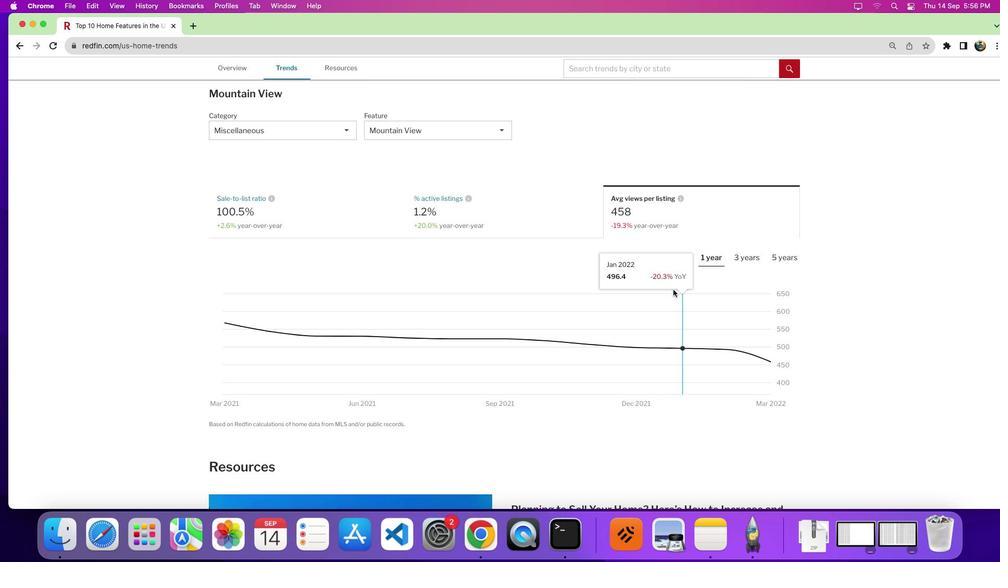 
Action: Mouse scrolled (673, 289) with delta (0, 0)
Screenshot: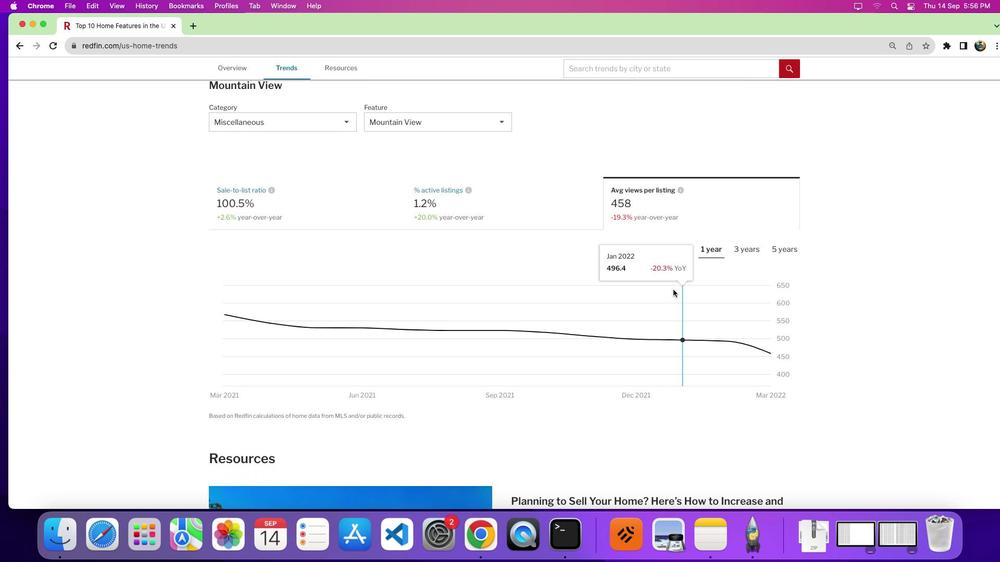 
